 Task: Plan a book club meeting on the 18th at 7:00 PM.
Action: Mouse moved to (657, 123)
Screenshot: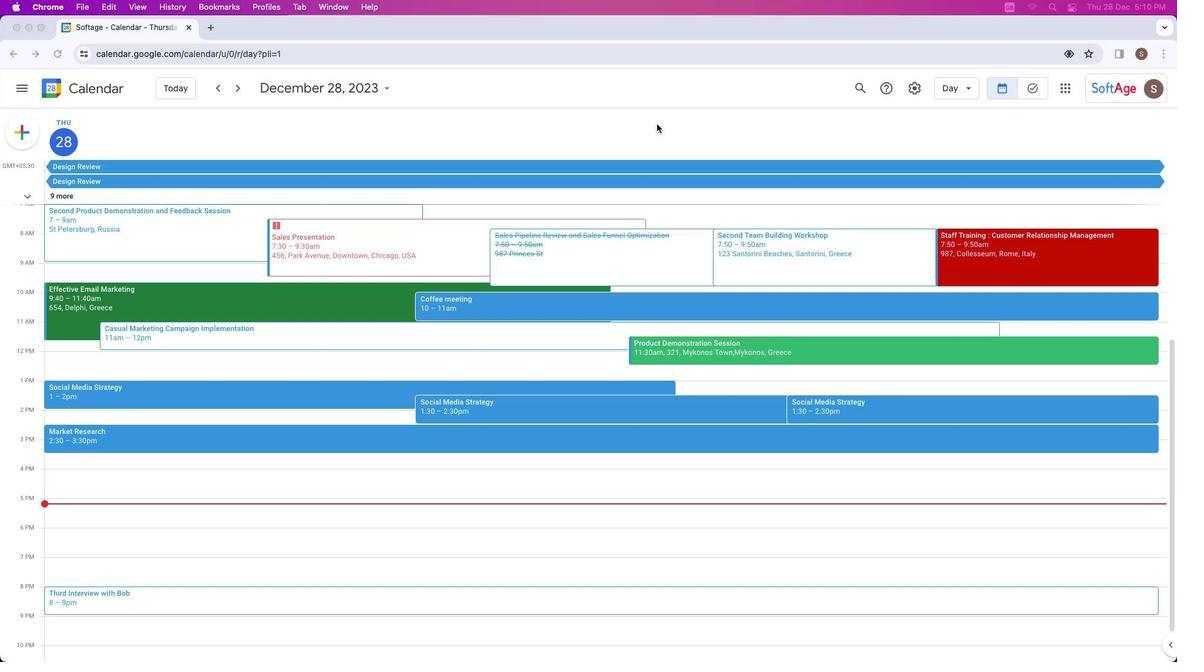 
Action: Mouse pressed left at (657, 123)
Screenshot: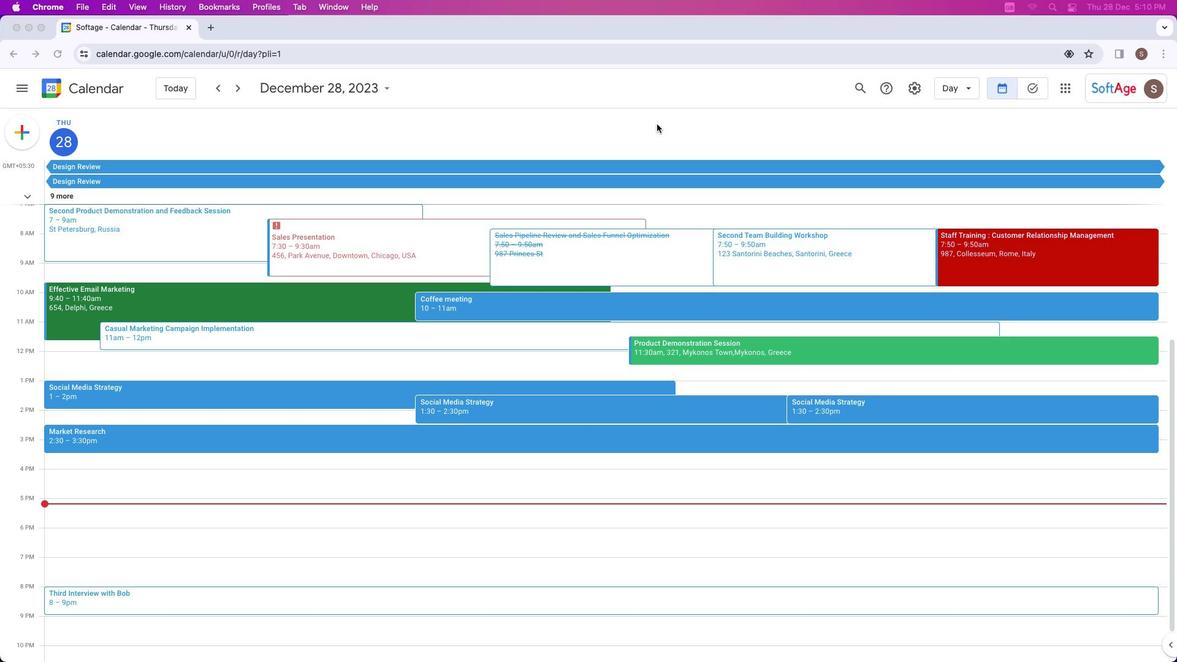 
Action: Mouse moved to (21, 128)
Screenshot: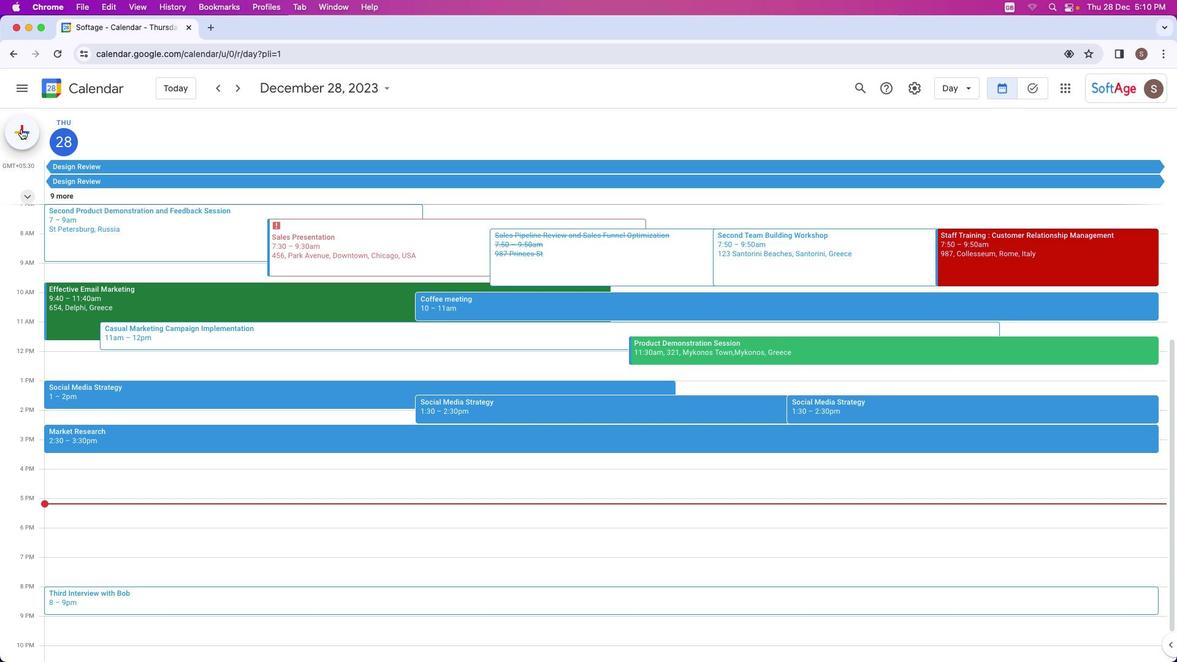 
Action: Mouse pressed left at (21, 128)
Screenshot: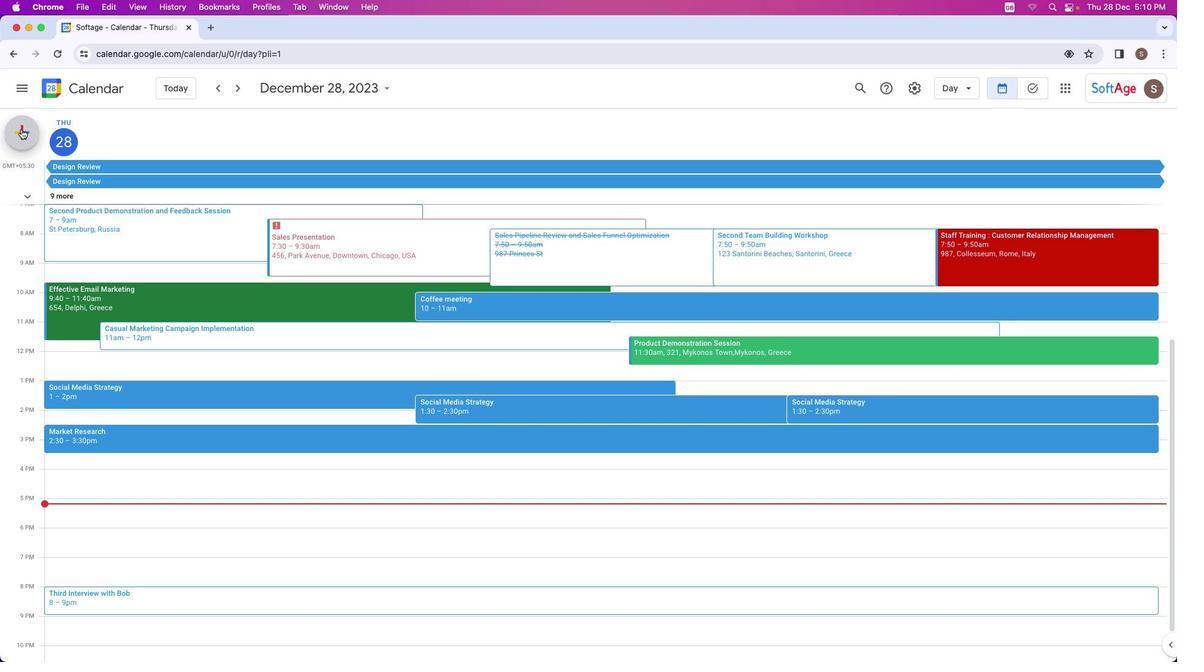 
Action: Mouse moved to (32, 168)
Screenshot: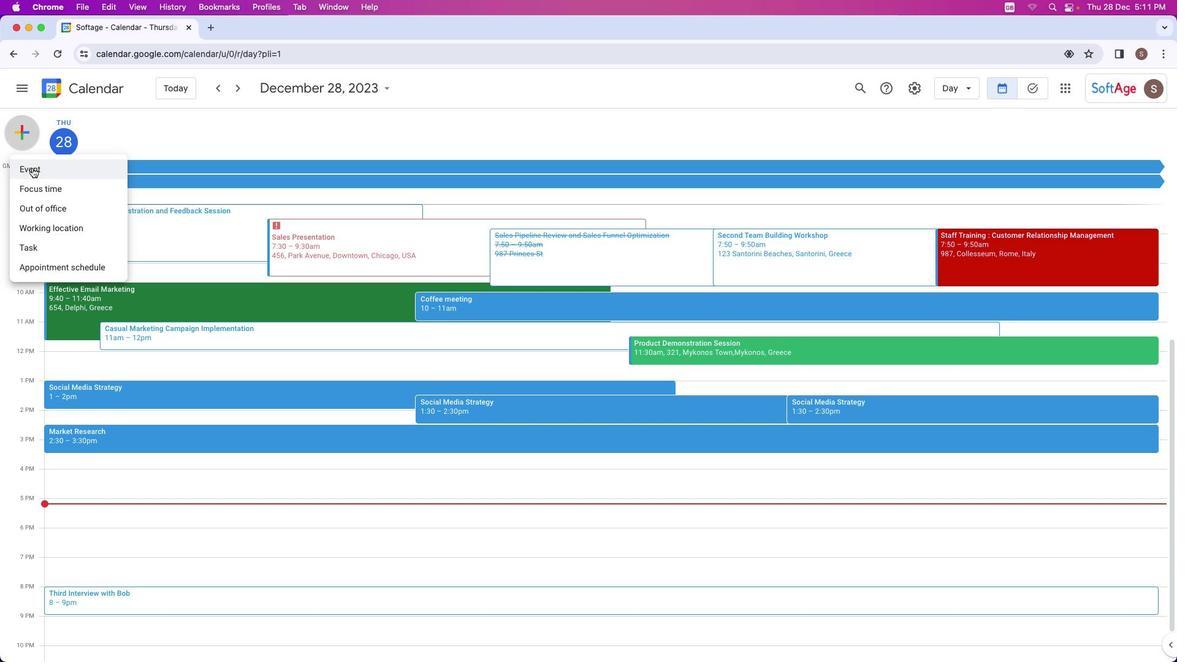 
Action: Mouse pressed left at (32, 168)
Screenshot: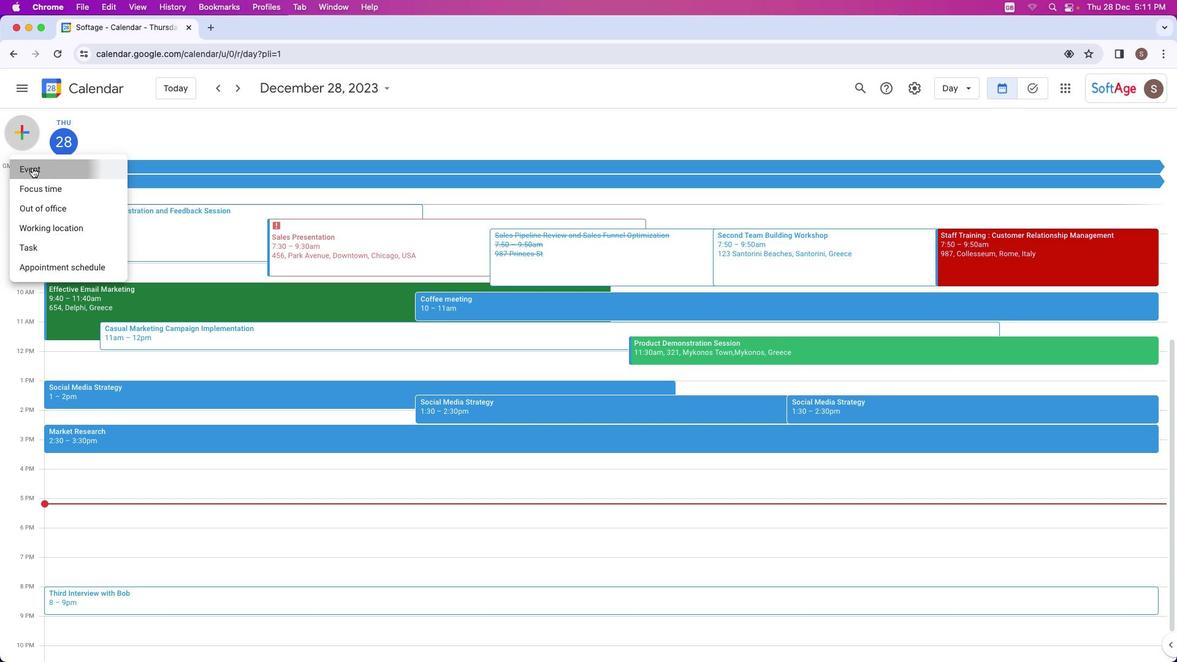 
Action: Mouse moved to (440, 242)
Screenshot: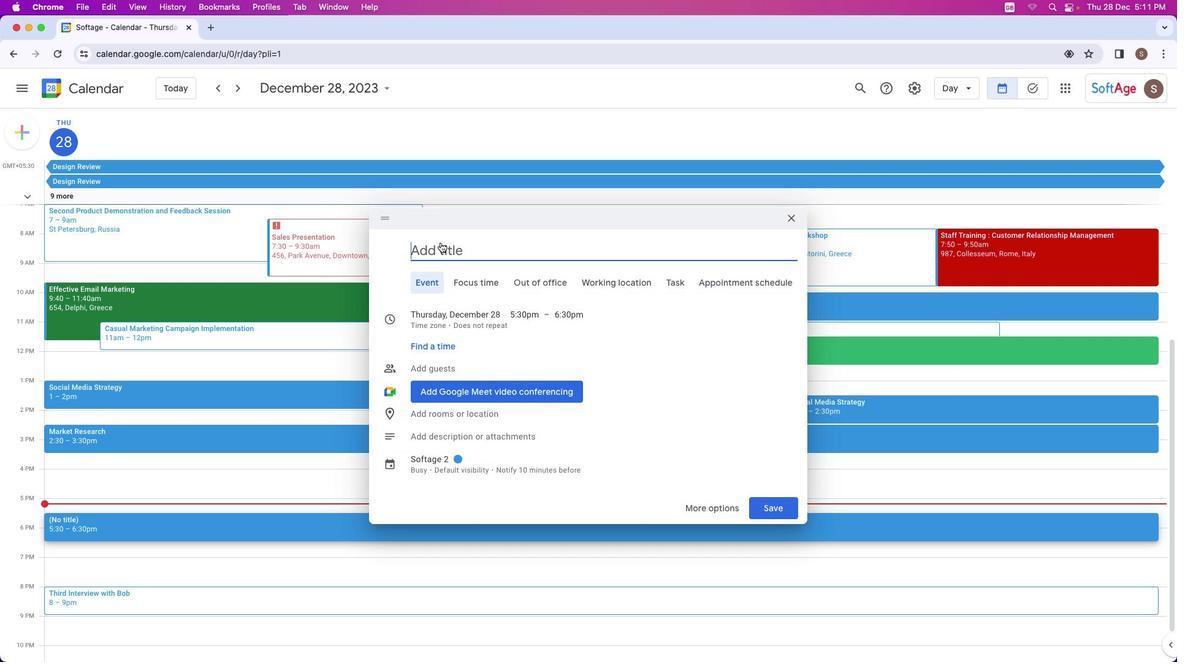 
Action: Mouse pressed left at (440, 242)
Screenshot: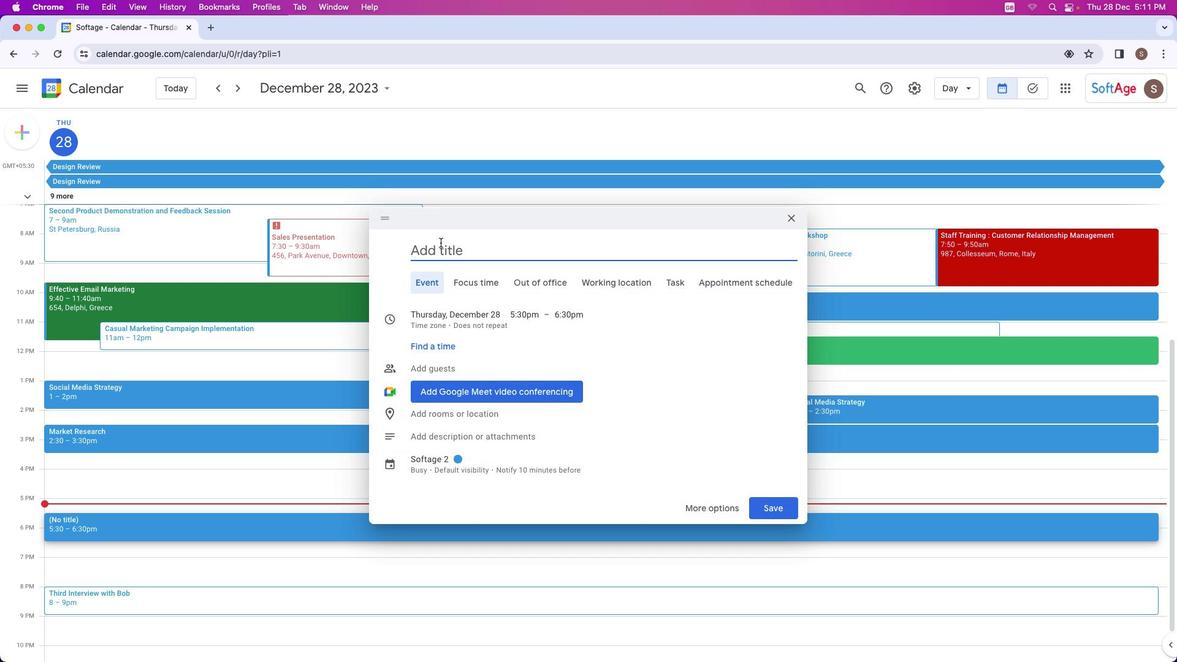 
Action: Key pressed Key.shift'B''o''o''k'Key.spaceKey.shift'C''l''u''b'
Screenshot: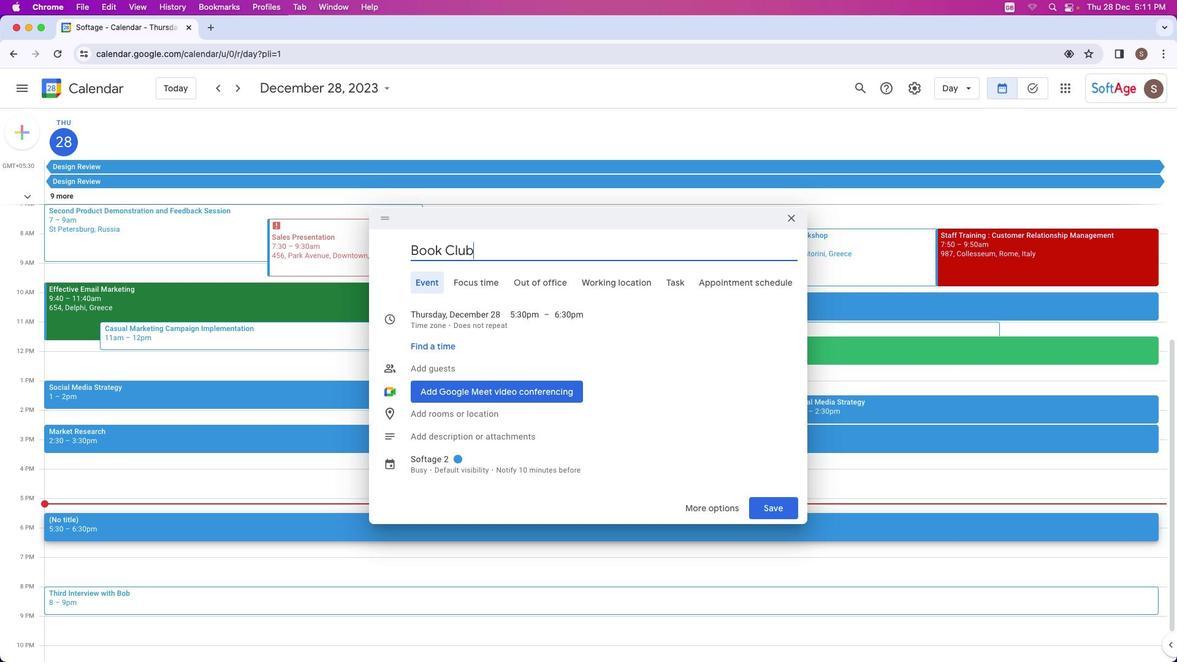 
Action: Mouse moved to (441, 310)
Screenshot: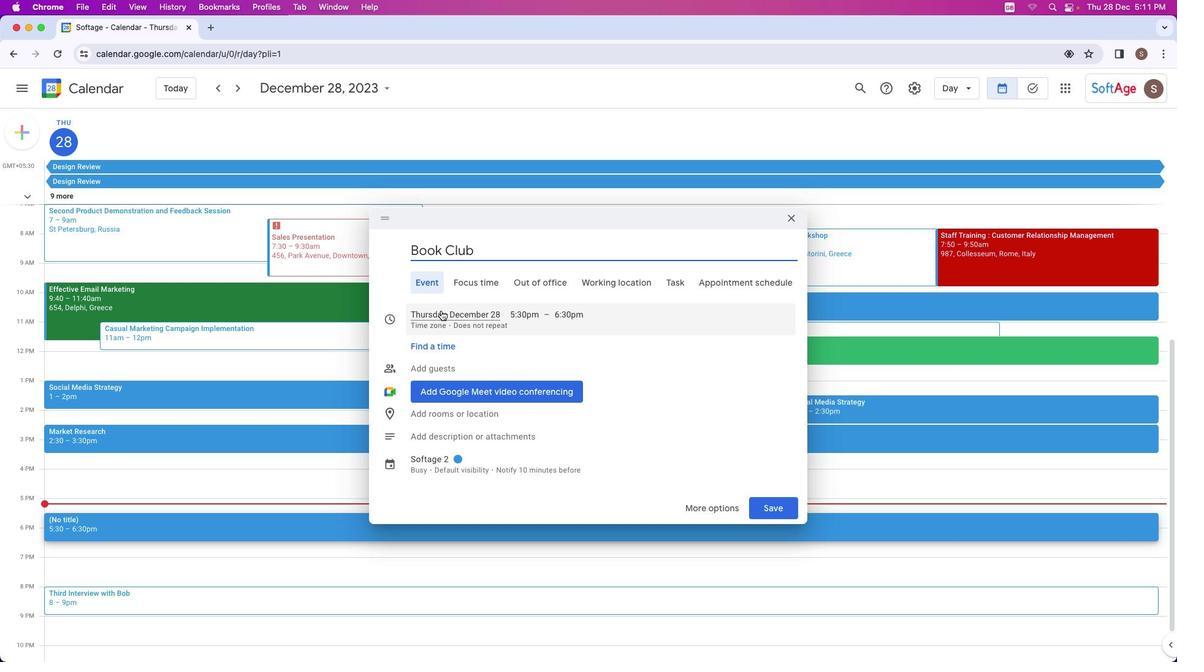 
Action: Mouse pressed left at (441, 310)
Screenshot: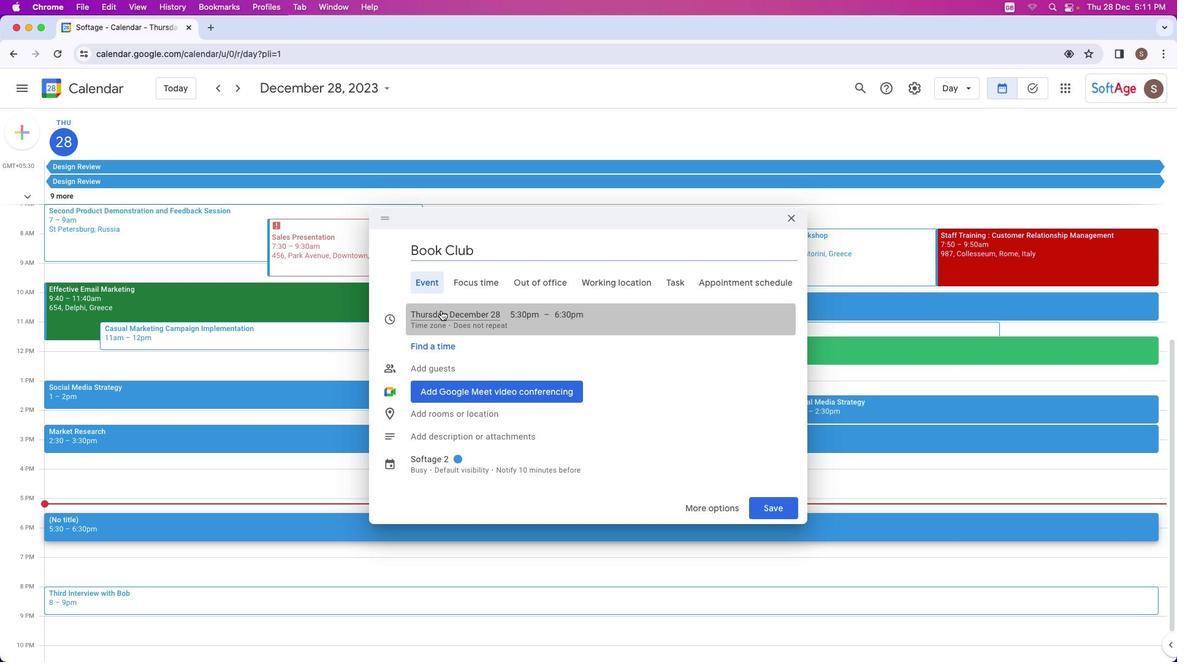 
Action: Mouse moved to (558, 341)
Screenshot: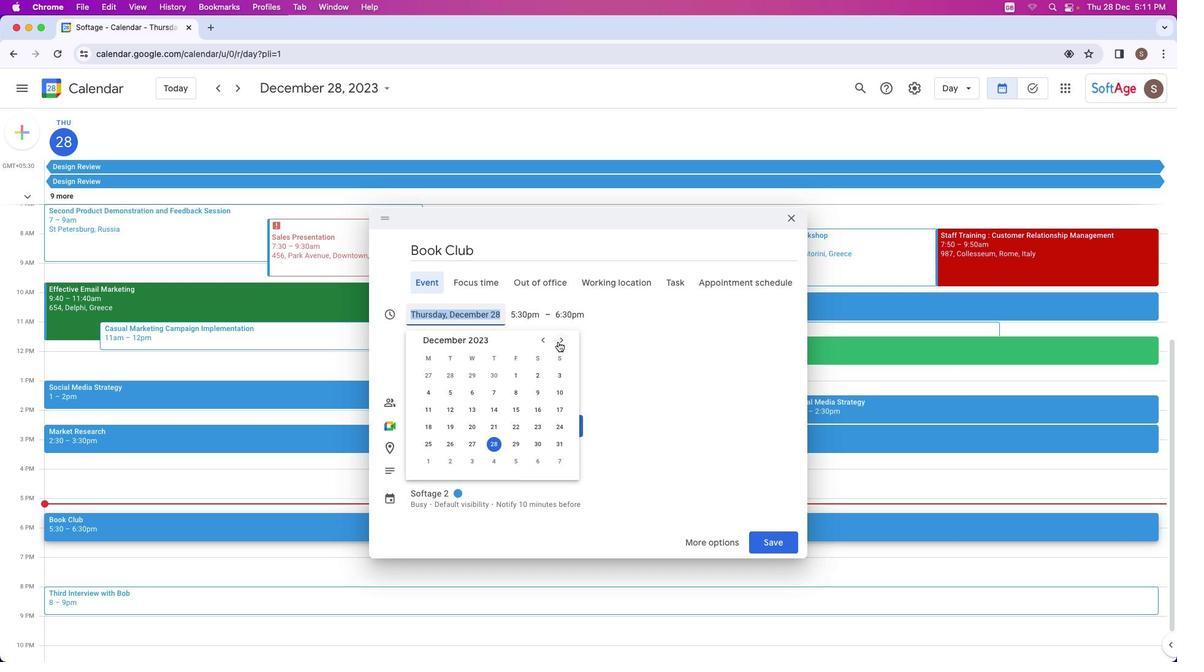 
Action: Mouse pressed left at (558, 341)
Screenshot: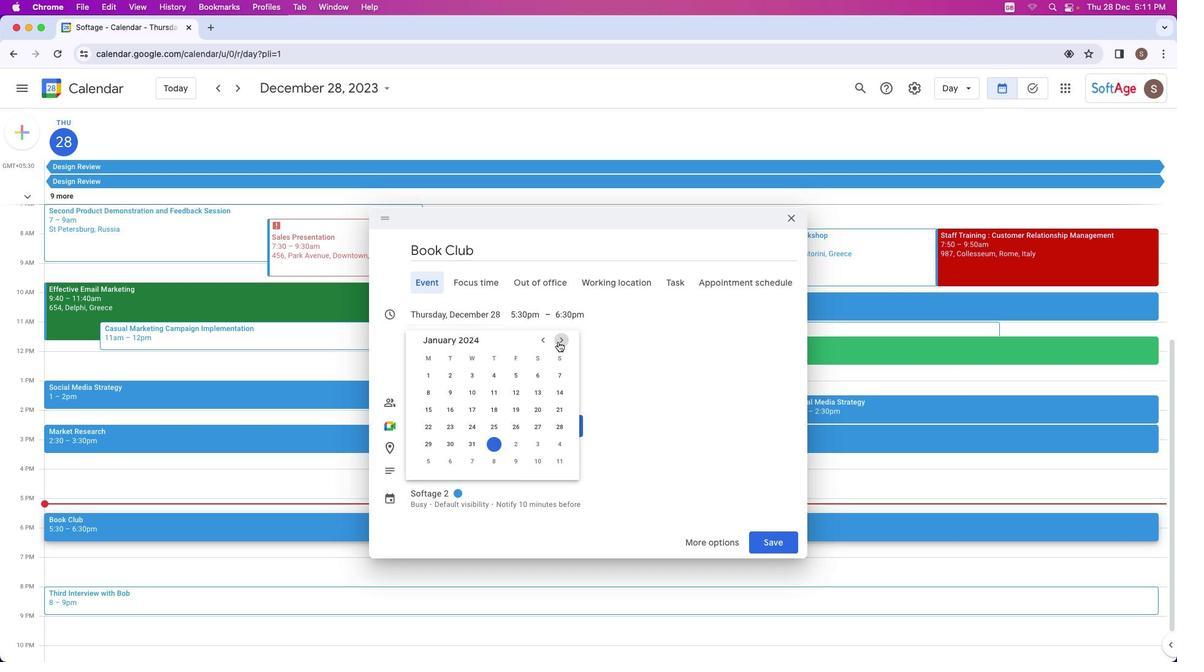
Action: Mouse moved to (497, 407)
Screenshot: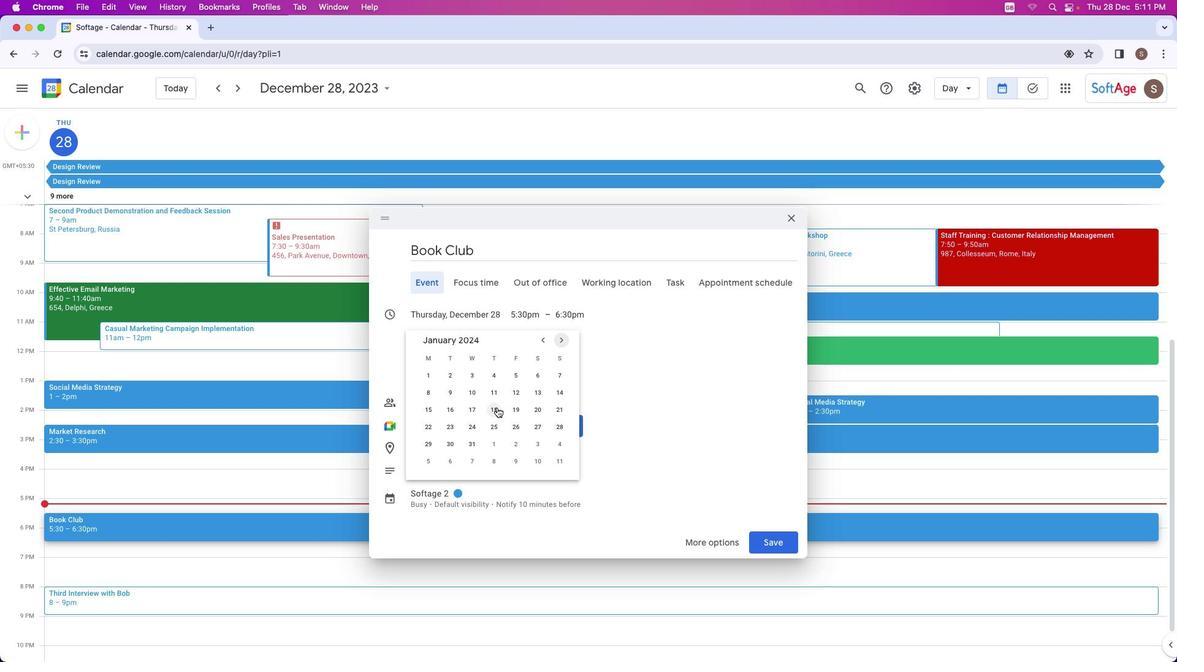 
Action: Mouse pressed left at (497, 407)
Screenshot: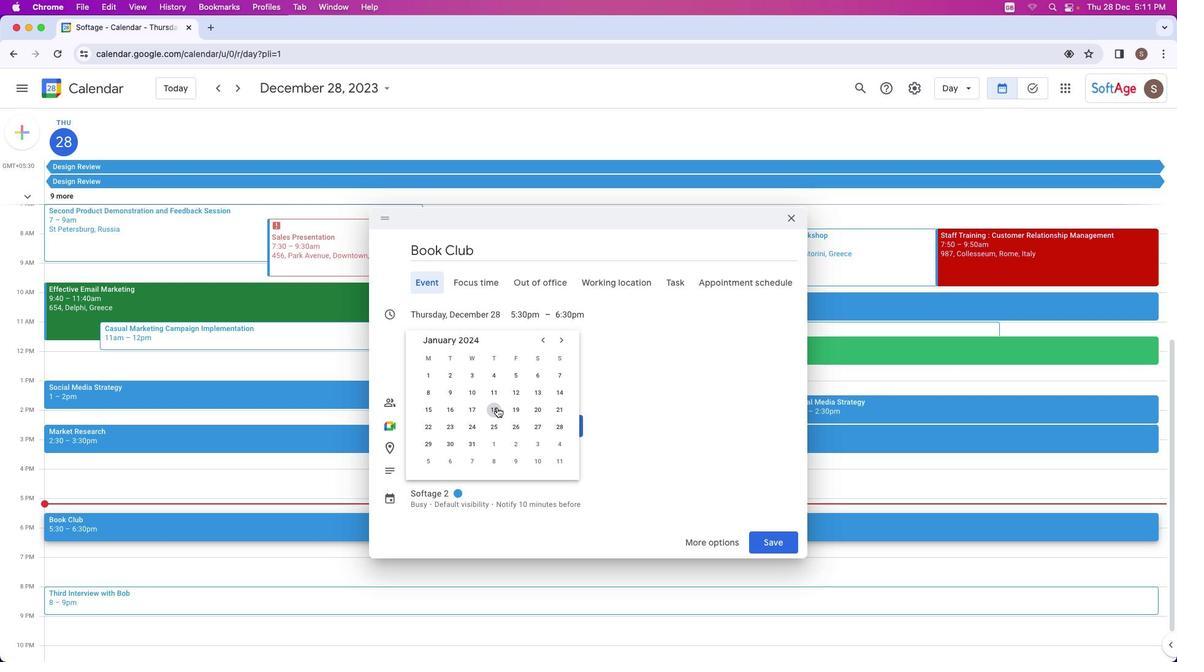 
Action: Mouse moved to (548, 318)
Screenshot: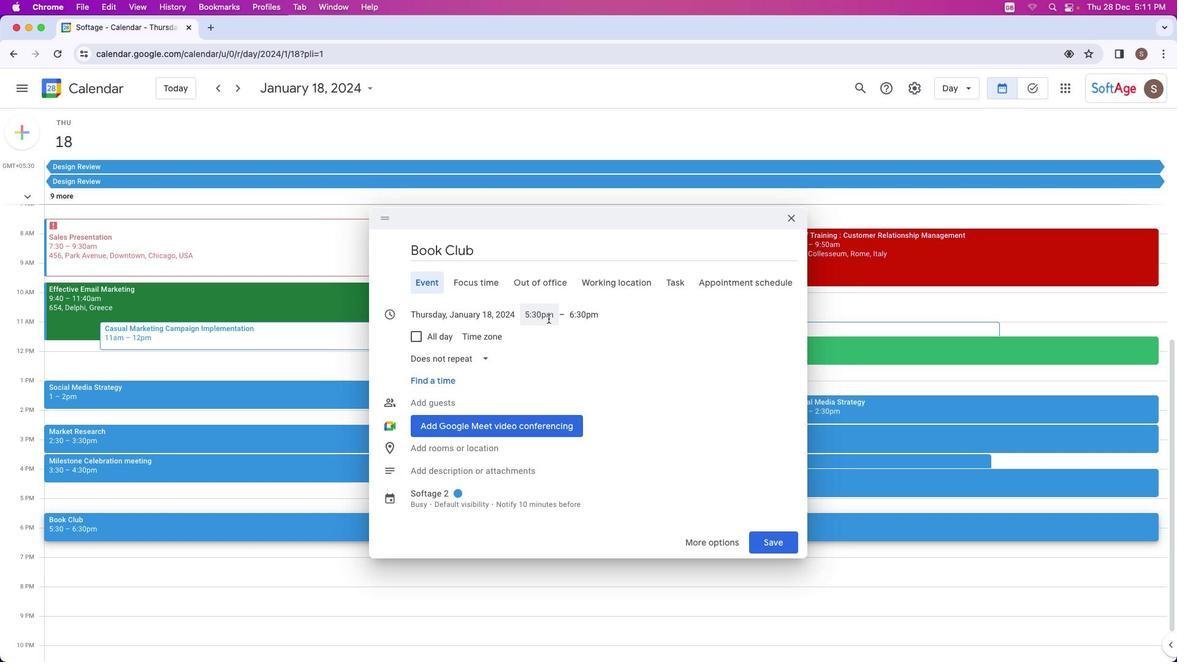 
Action: Mouse pressed left at (548, 318)
Screenshot: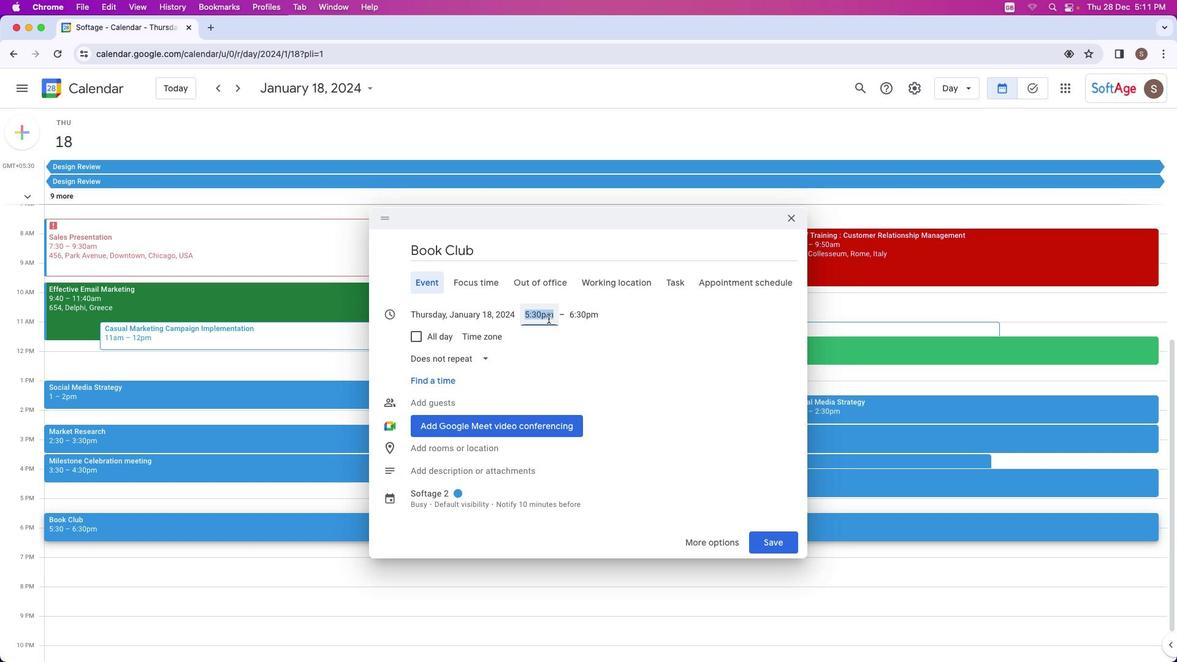 
Action: Mouse moved to (547, 405)
Screenshot: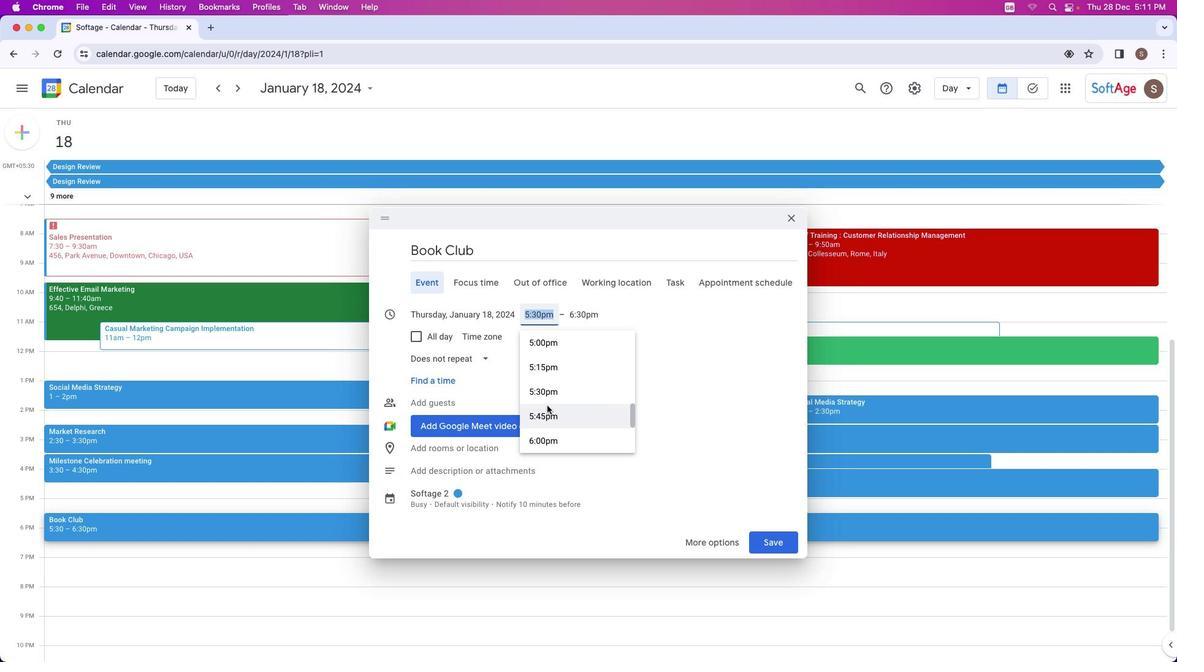 
Action: Mouse scrolled (547, 405) with delta (0, 0)
Screenshot: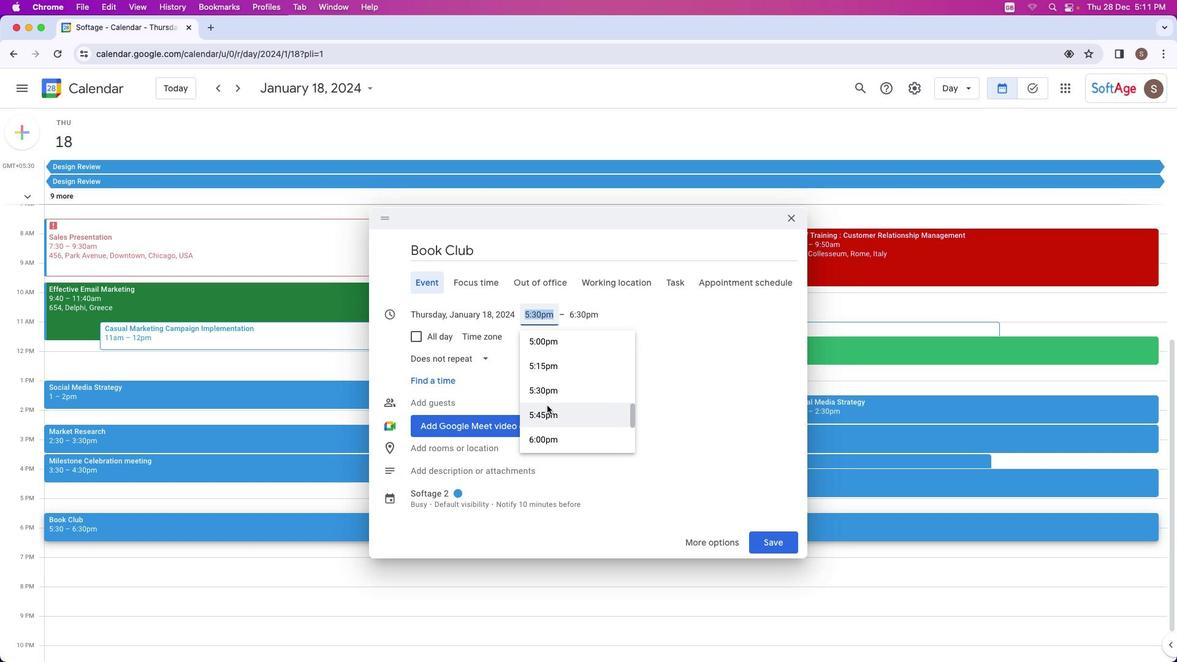 
Action: Mouse scrolled (547, 405) with delta (0, 0)
Screenshot: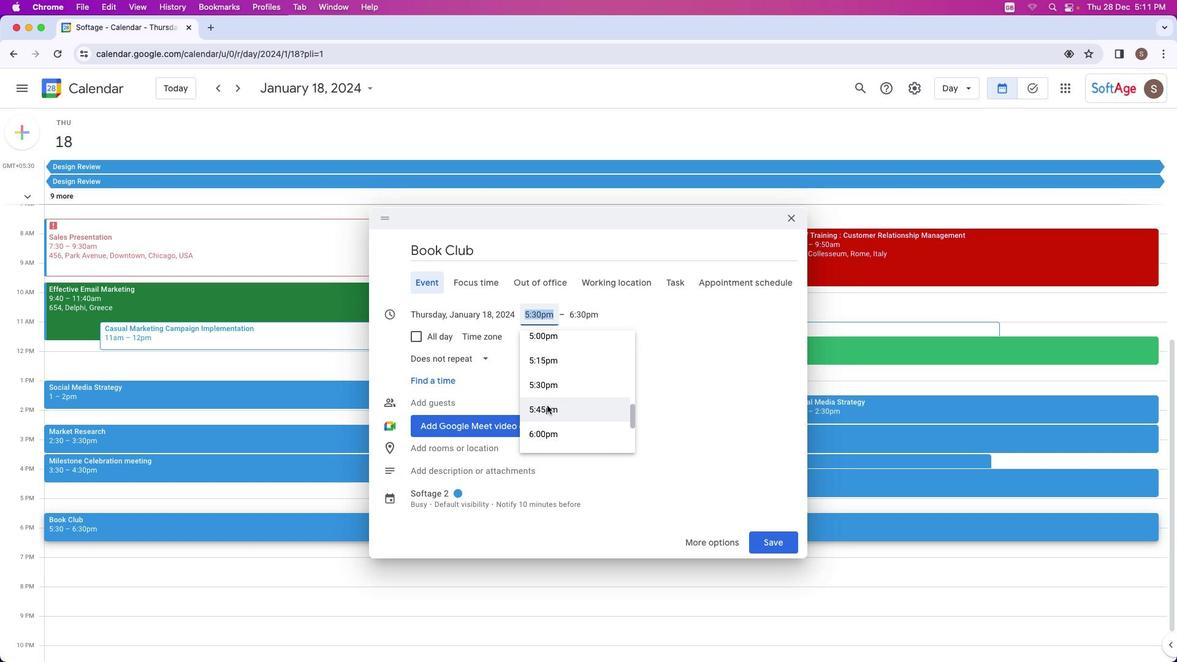 
Action: Mouse scrolled (547, 405) with delta (0, 0)
Screenshot: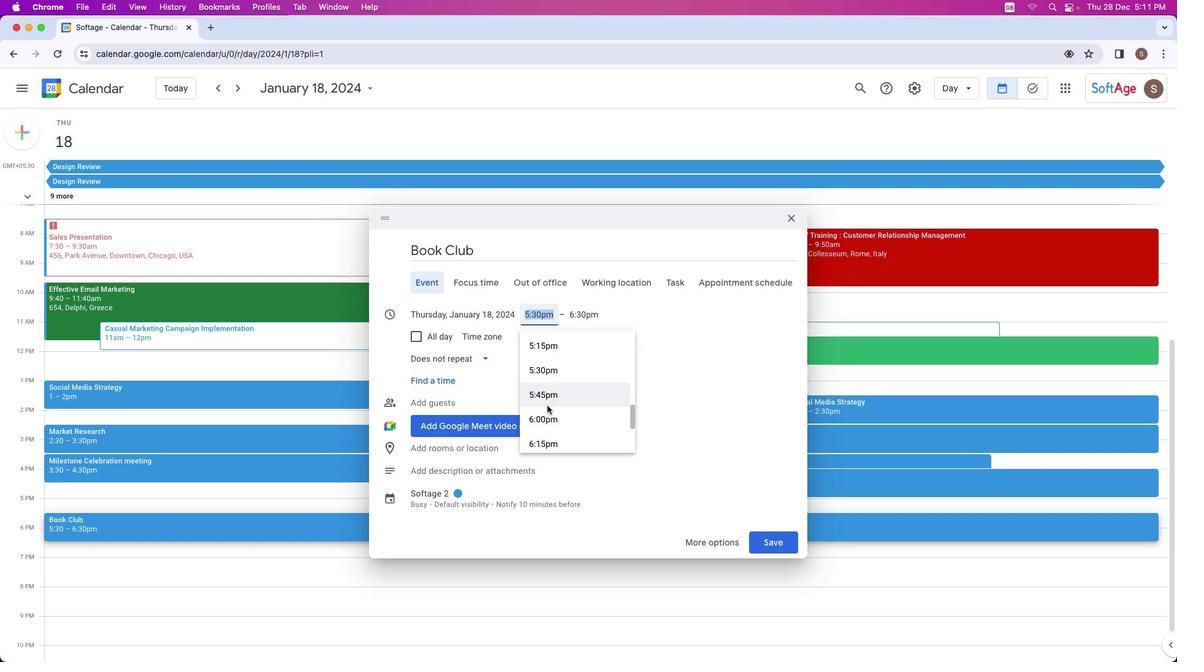 
Action: Mouse scrolled (547, 405) with delta (0, 0)
Screenshot: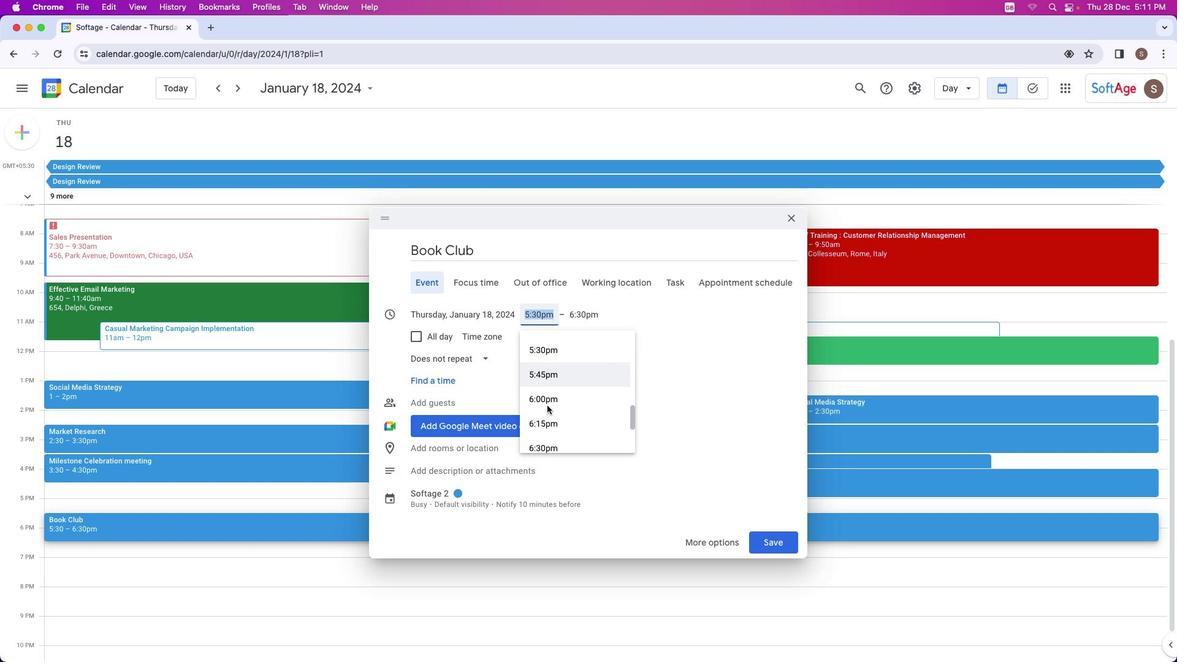 
Action: Mouse scrolled (547, 405) with delta (0, 0)
Screenshot: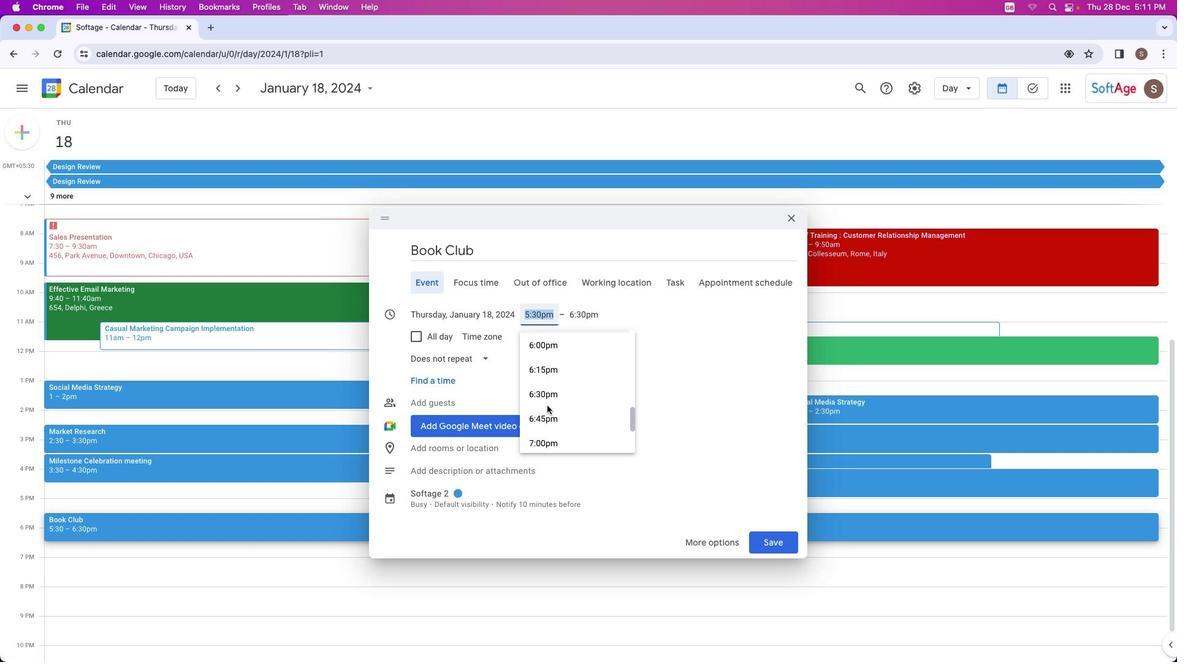 
Action: Mouse scrolled (547, 405) with delta (0, -1)
Screenshot: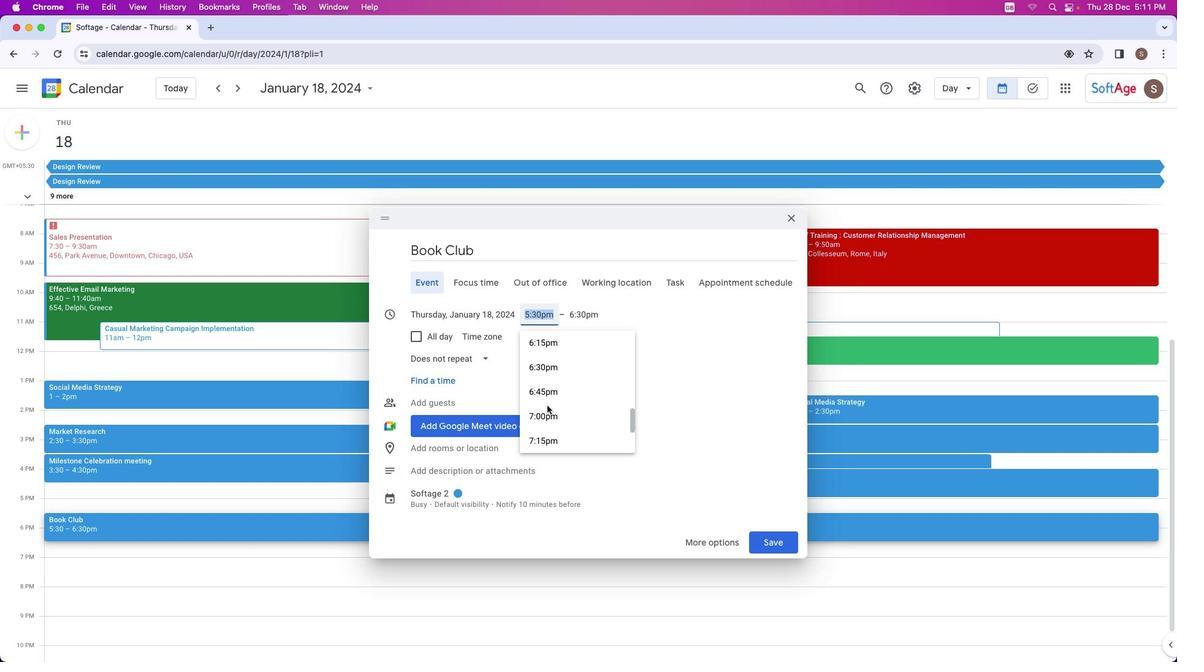 
Action: Mouse moved to (547, 385)
Screenshot: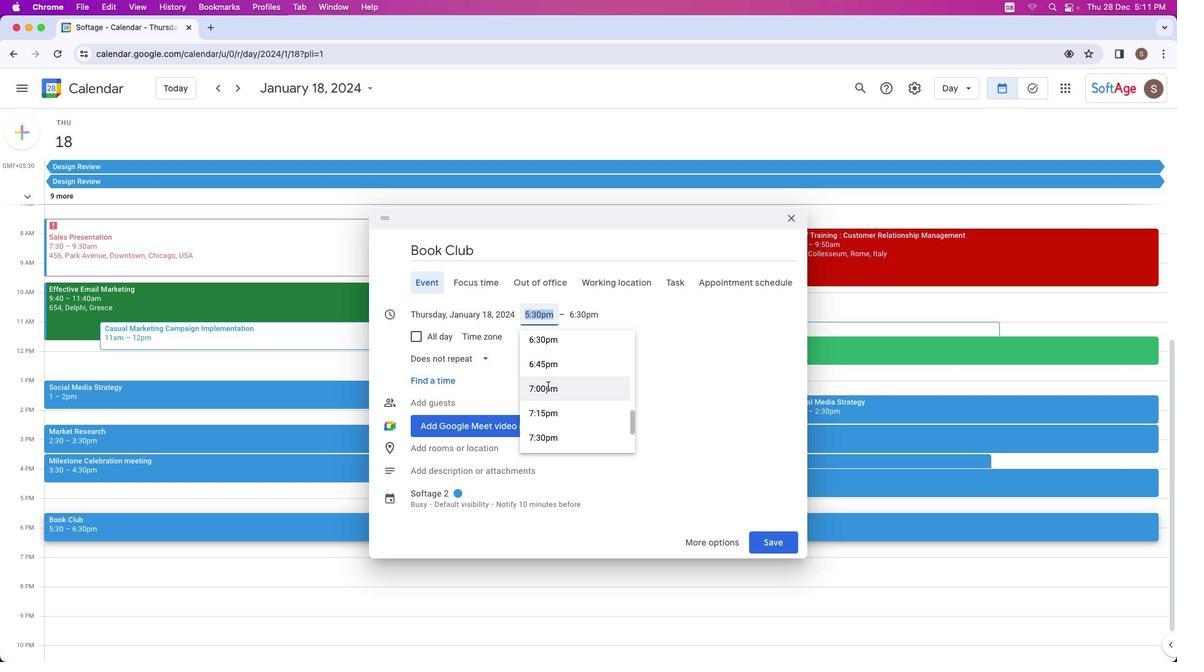 
Action: Mouse pressed left at (547, 385)
Screenshot: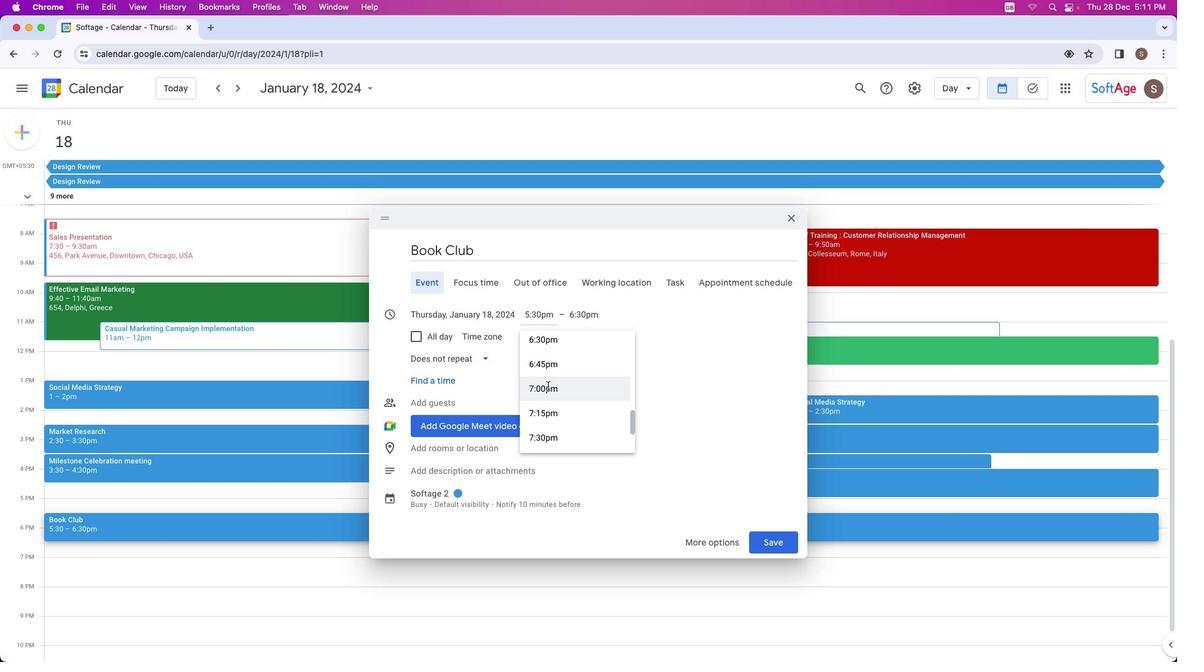 
Action: Mouse moved to (585, 349)
Screenshot: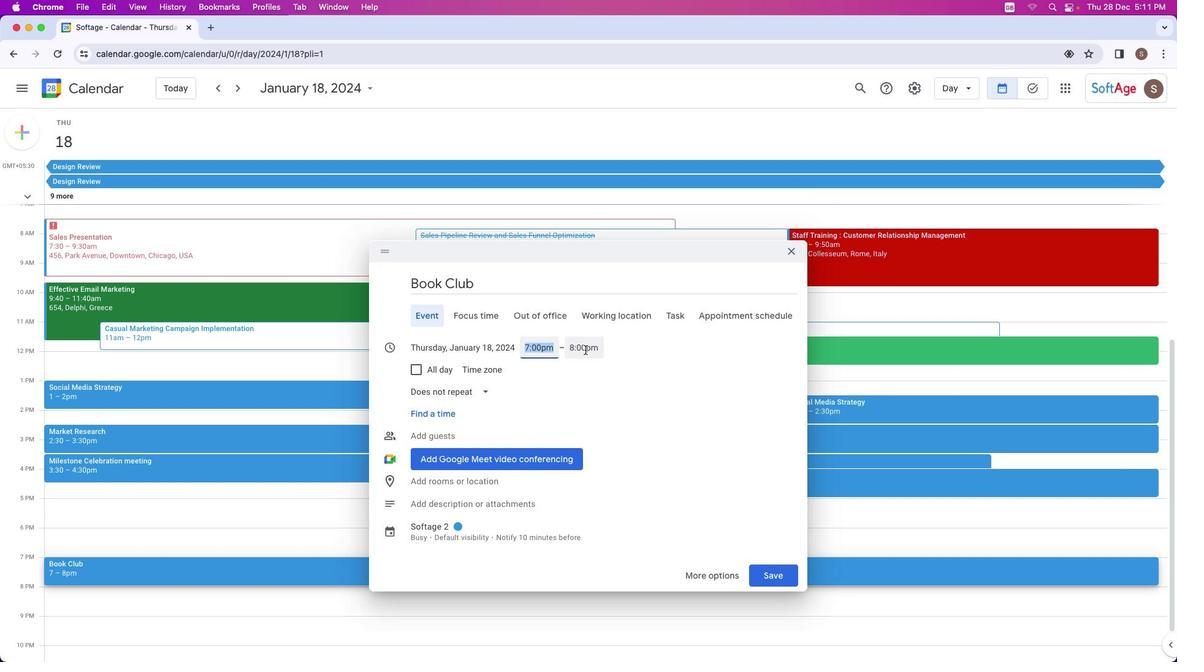 
Action: Mouse pressed left at (585, 349)
Screenshot: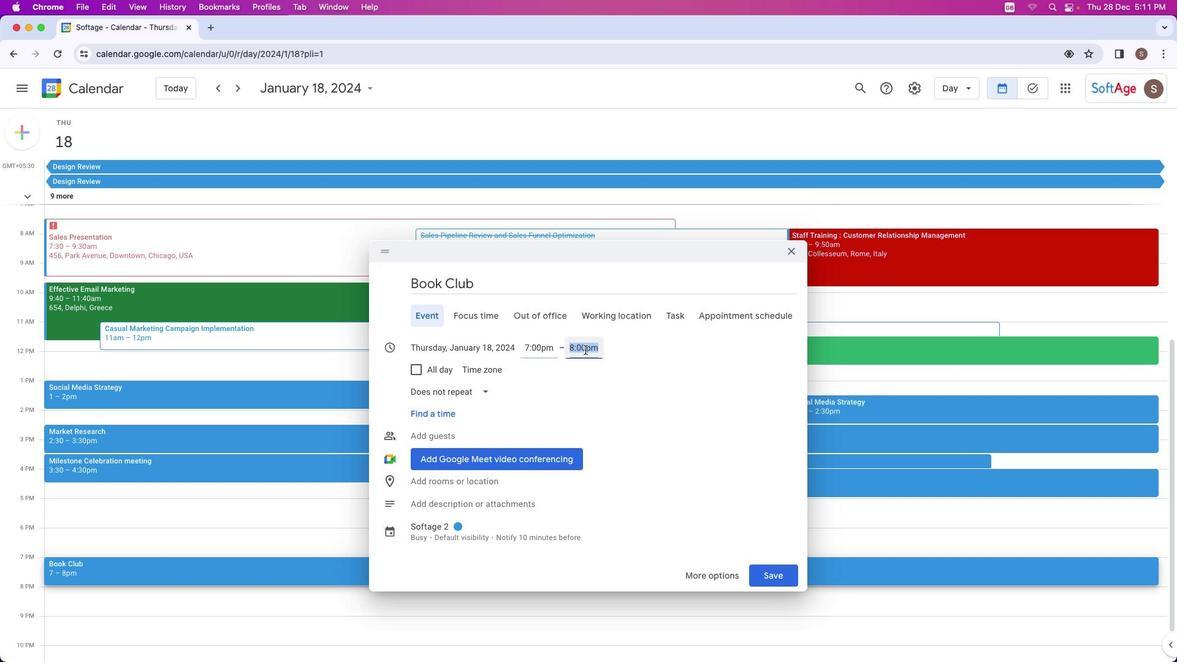 
Action: Mouse moved to (607, 409)
Screenshot: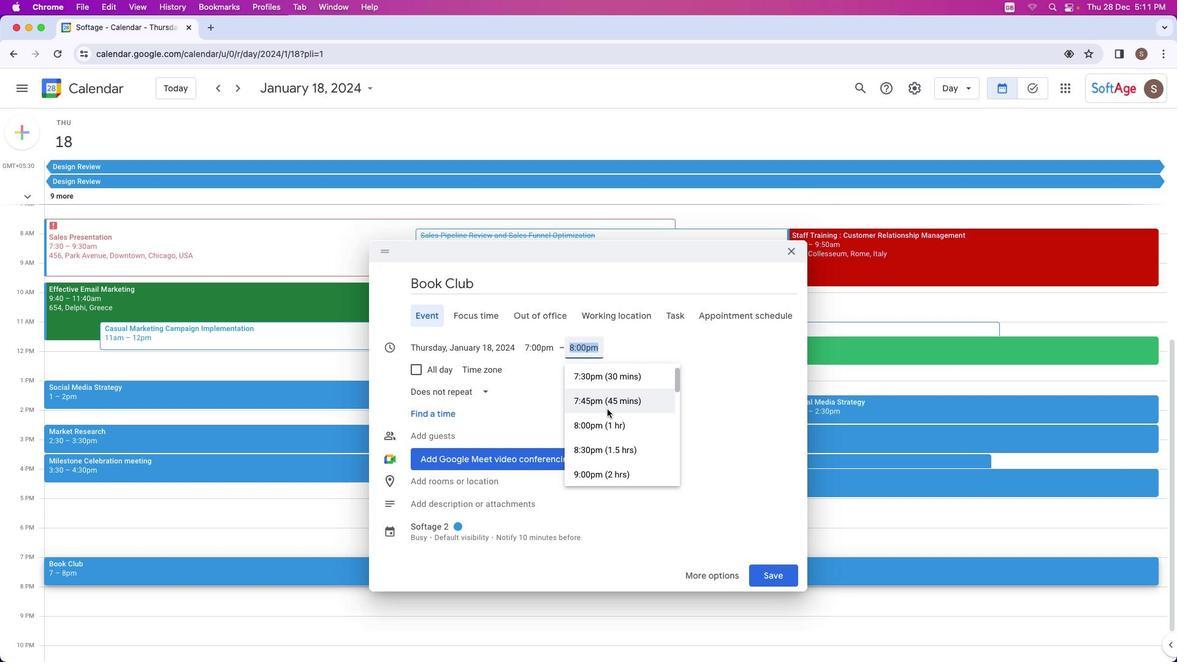 
Action: Mouse scrolled (607, 409) with delta (0, 0)
Screenshot: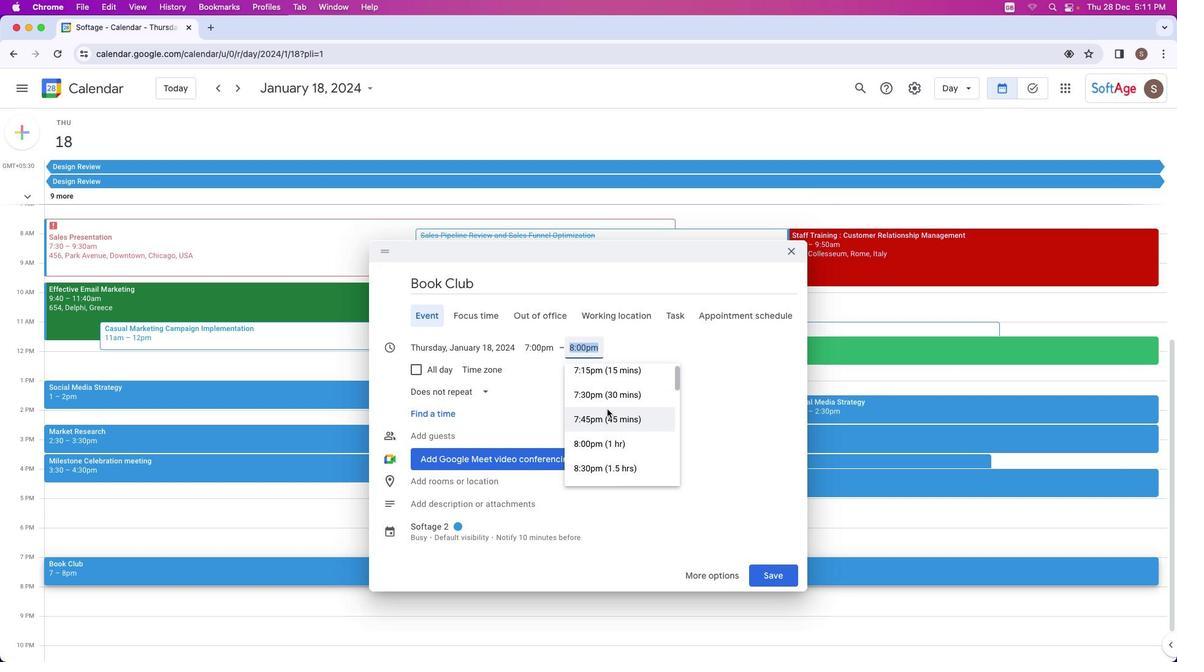 
Action: Mouse scrolled (607, 409) with delta (0, 0)
Screenshot: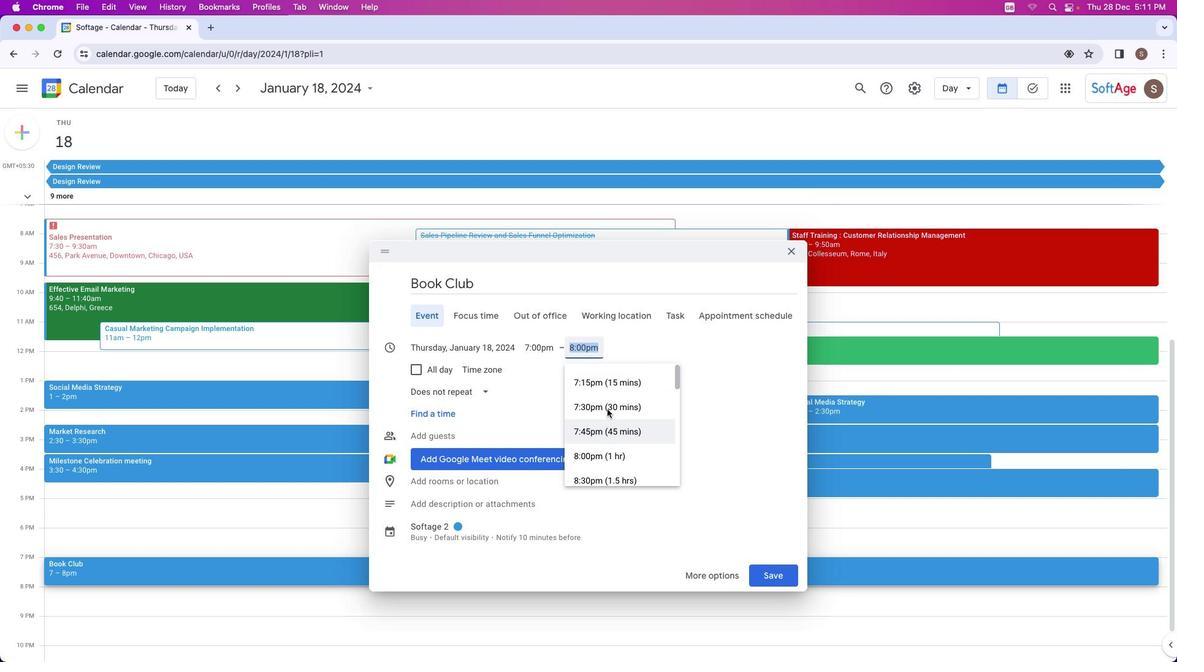 
Action: Mouse scrolled (607, 409) with delta (0, 2)
Screenshot: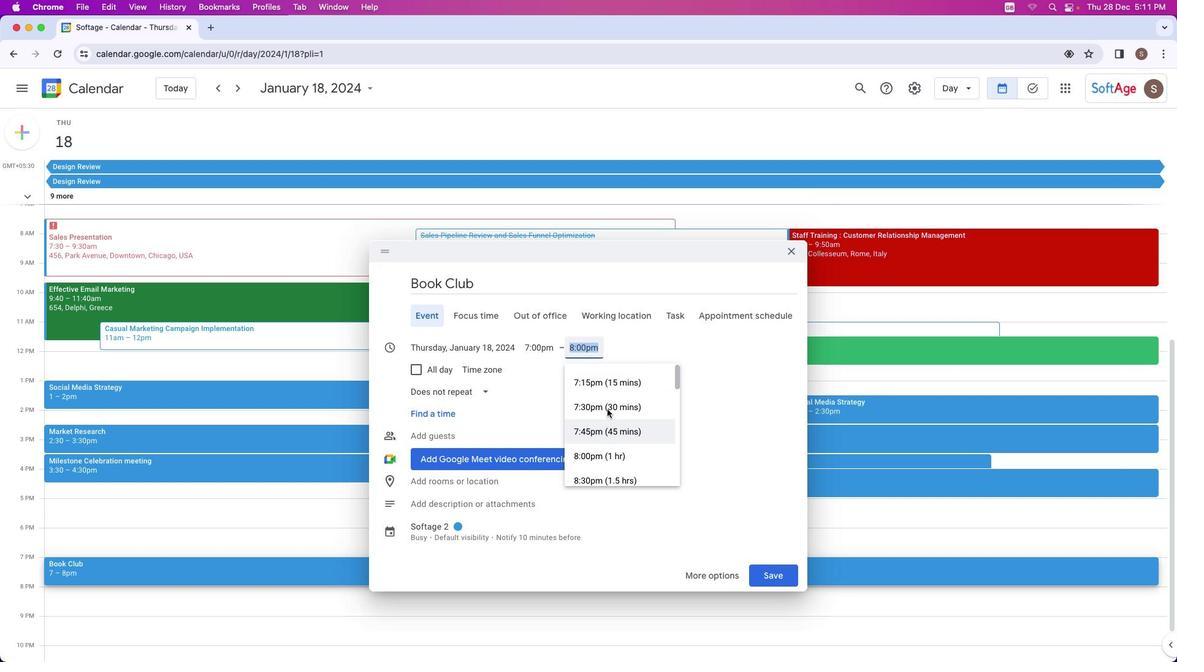 
Action: Mouse scrolled (607, 409) with delta (0, 3)
Screenshot: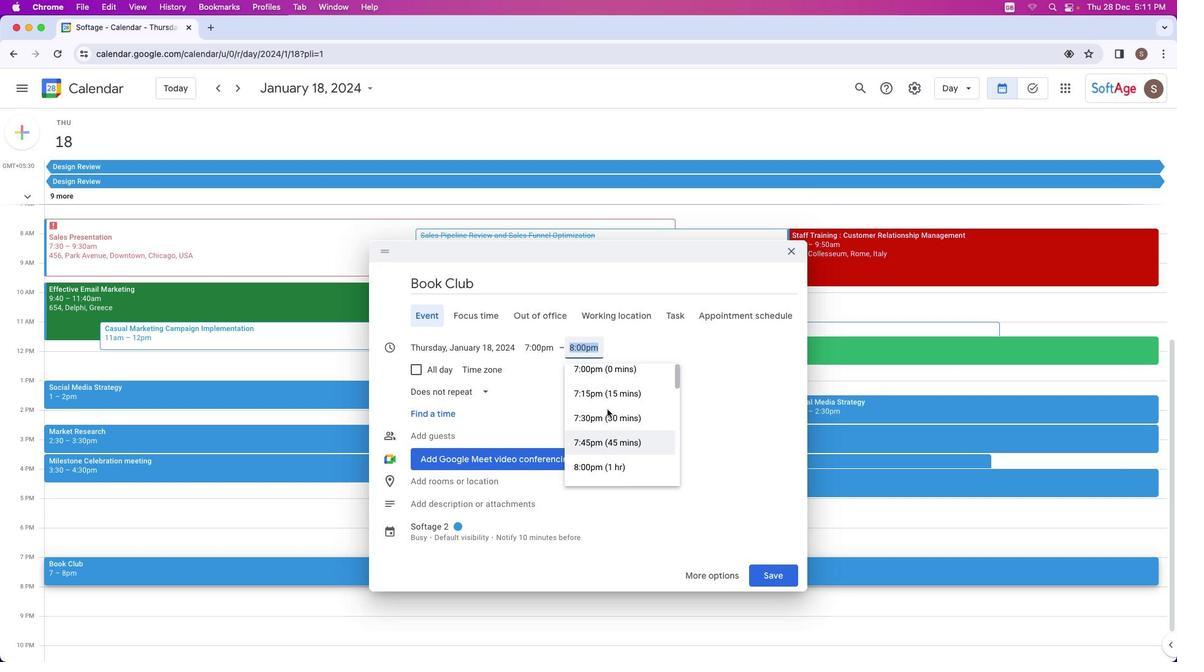 
Action: Mouse scrolled (607, 409) with delta (0, 4)
Screenshot: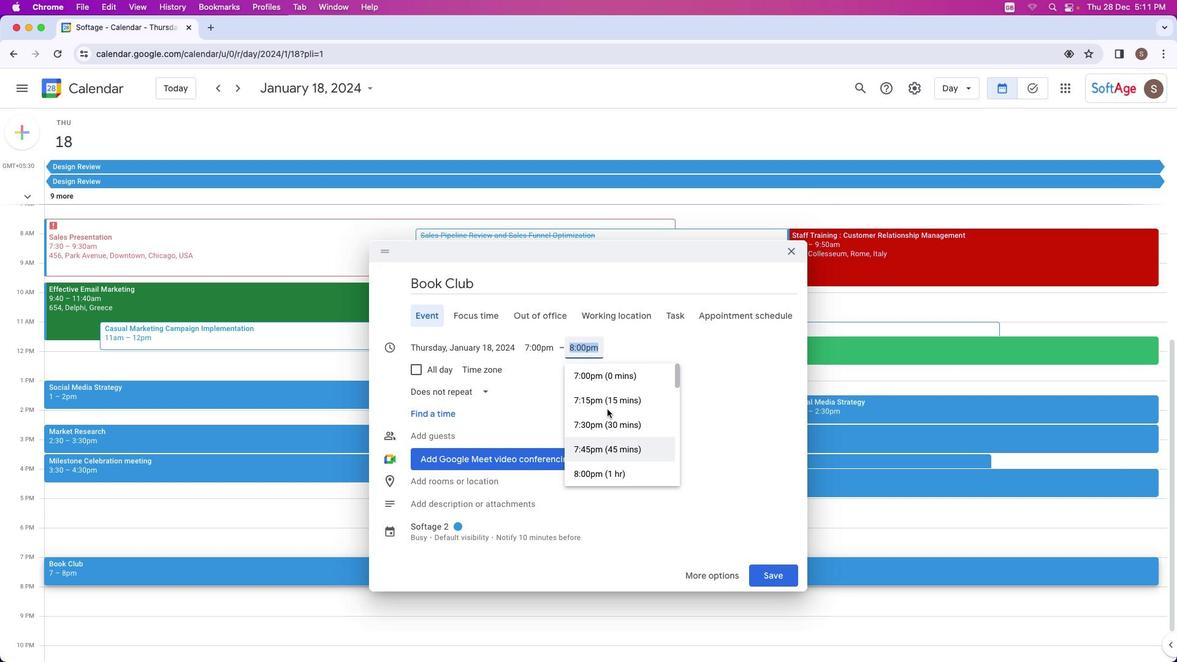 
Action: Mouse moved to (610, 373)
Screenshot: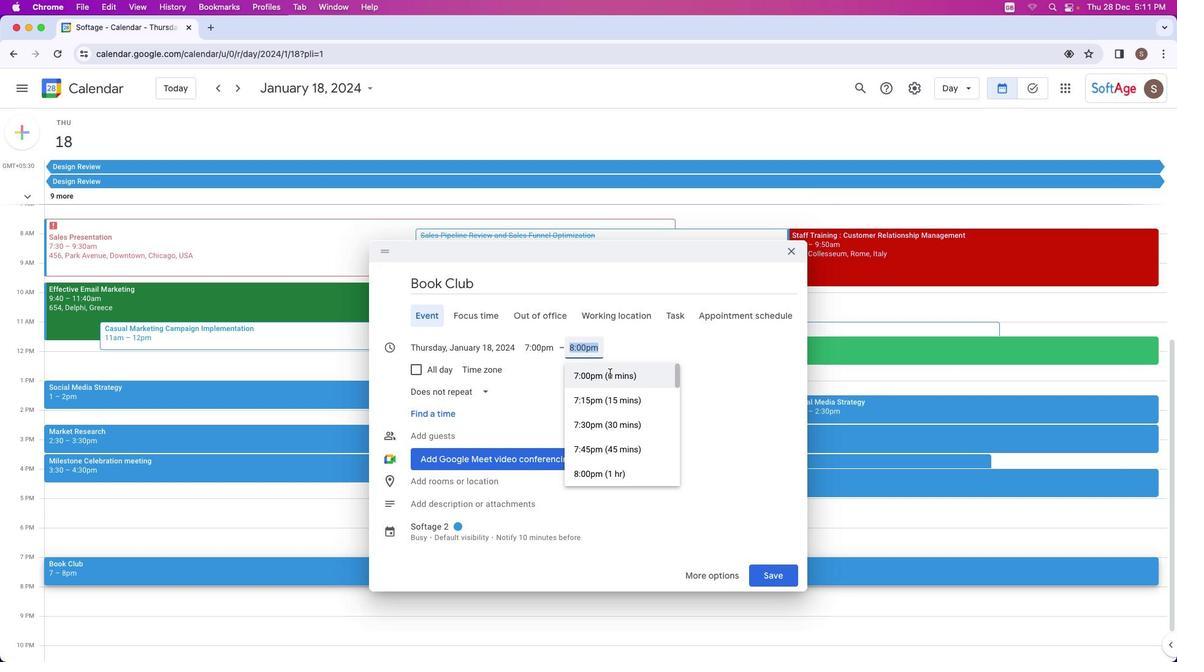 
Action: Mouse pressed left at (610, 373)
Screenshot: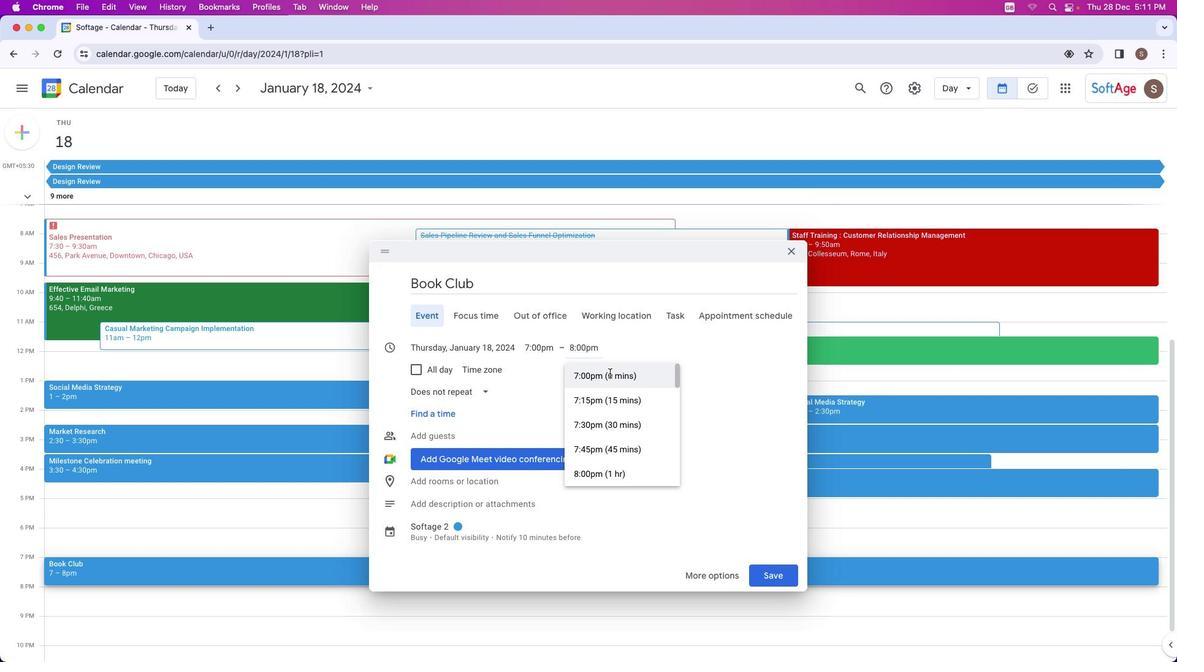 
Action: Mouse moved to (470, 497)
Screenshot: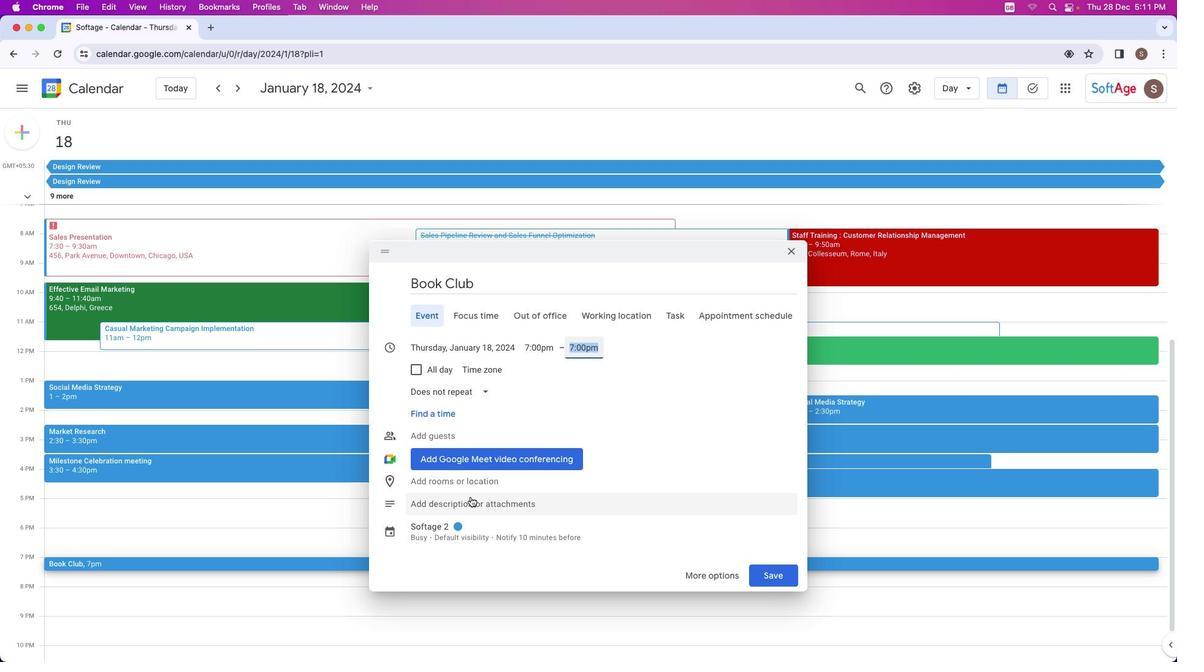 
Action: Mouse pressed left at (470, 497)
Screenshot: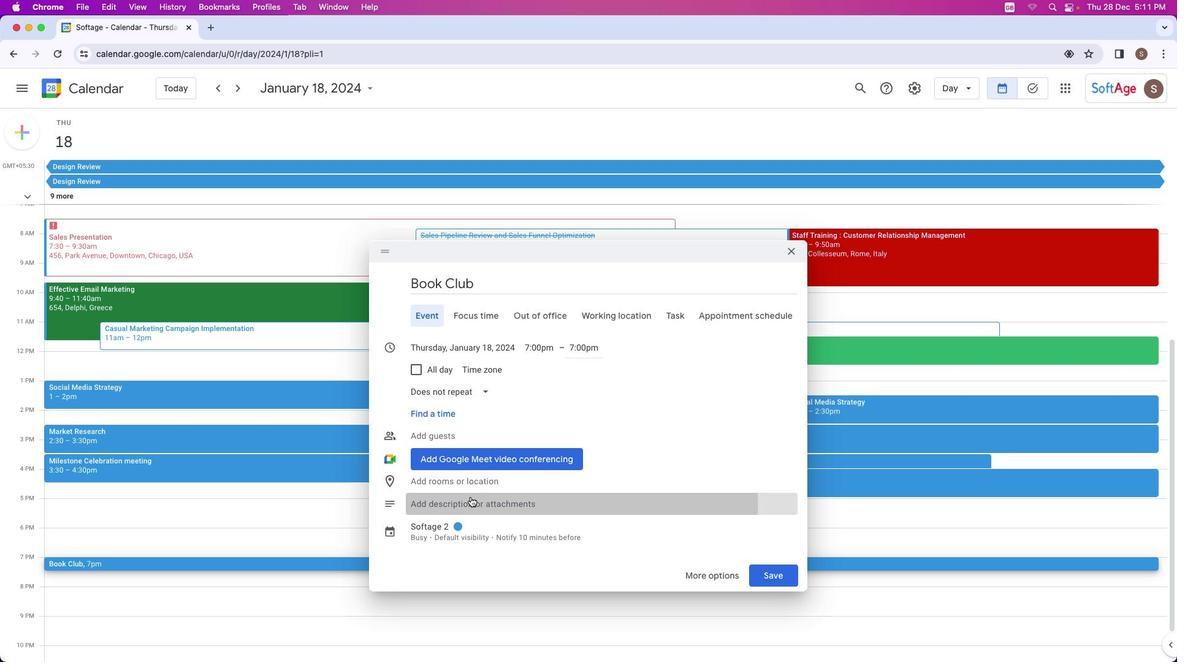 
Action: Mouse moved to (471, 496)
Screenshot: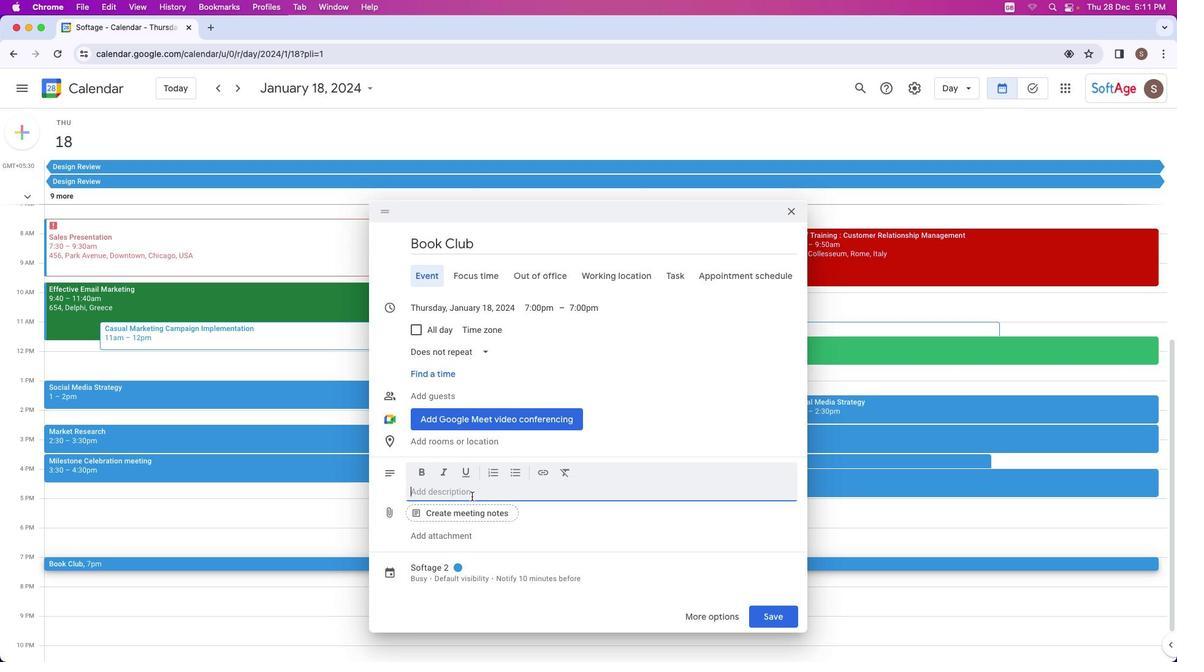 
Action: Key pressed Key.shift'T''h''i''s'Key.space'i''s'Key.space't''h''e'Key.space'p''l''a''n''n''i''n''g'Key.space'f''o''r'Key.space
Screenshot: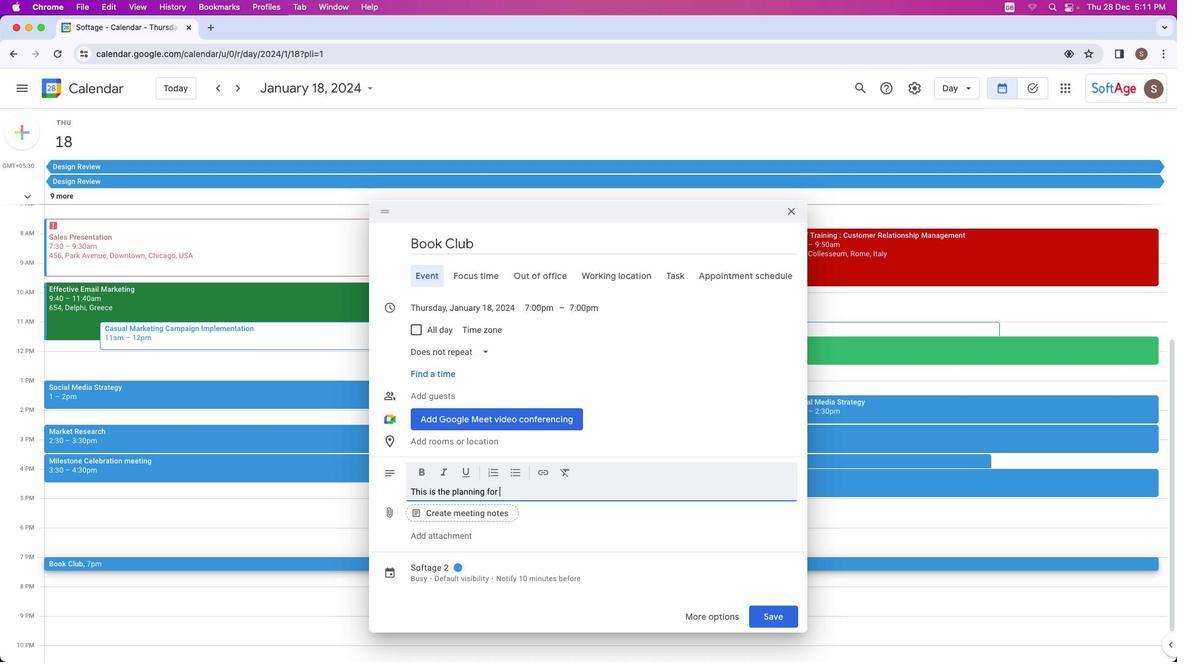 
Action: Mouse moved to (422, 472)
Screenshot: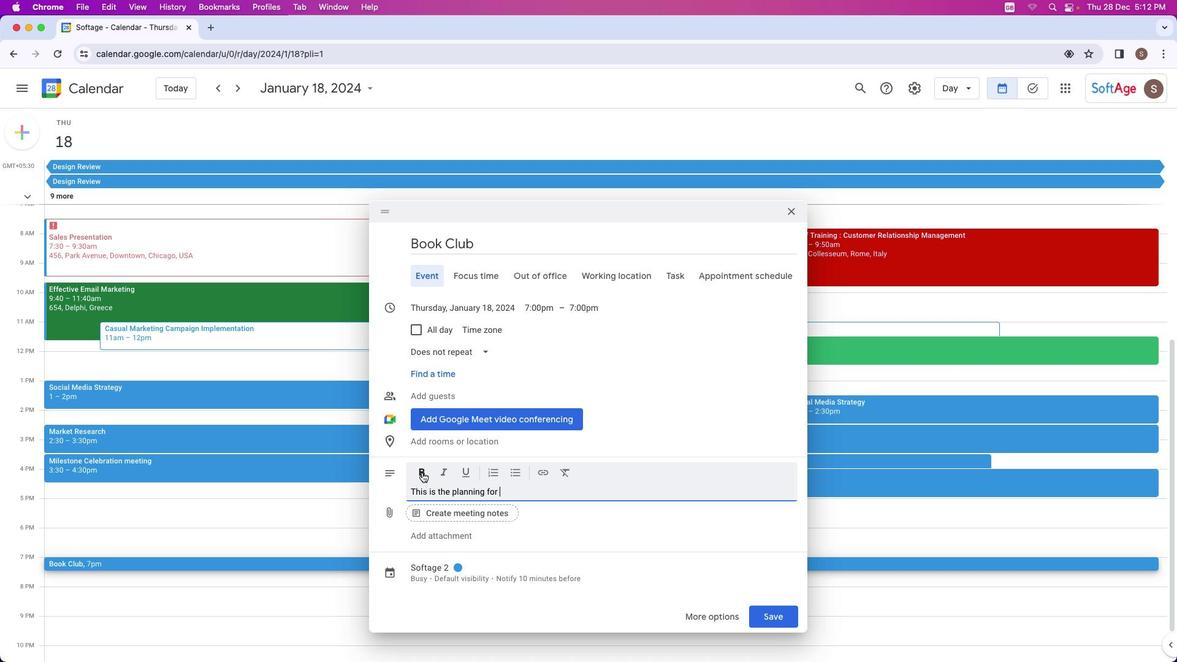 
Action: Mouse pressed left at (422, 472)
Screenshot: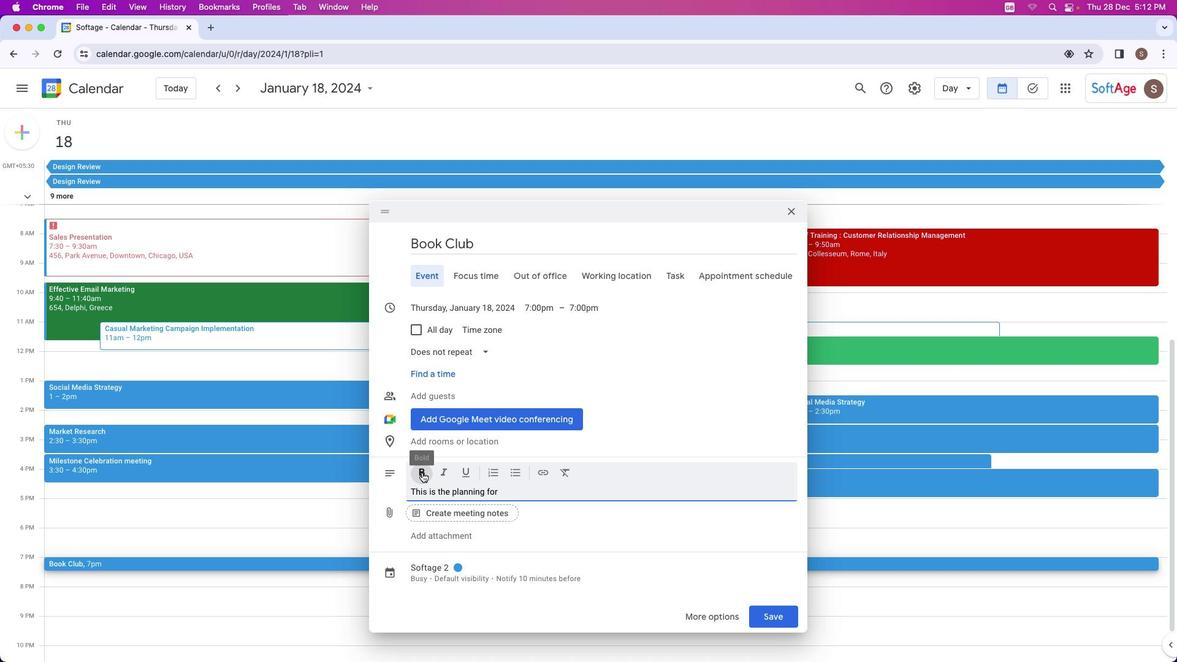 
Action: Mouse moved to (512, 489)
Screenshot: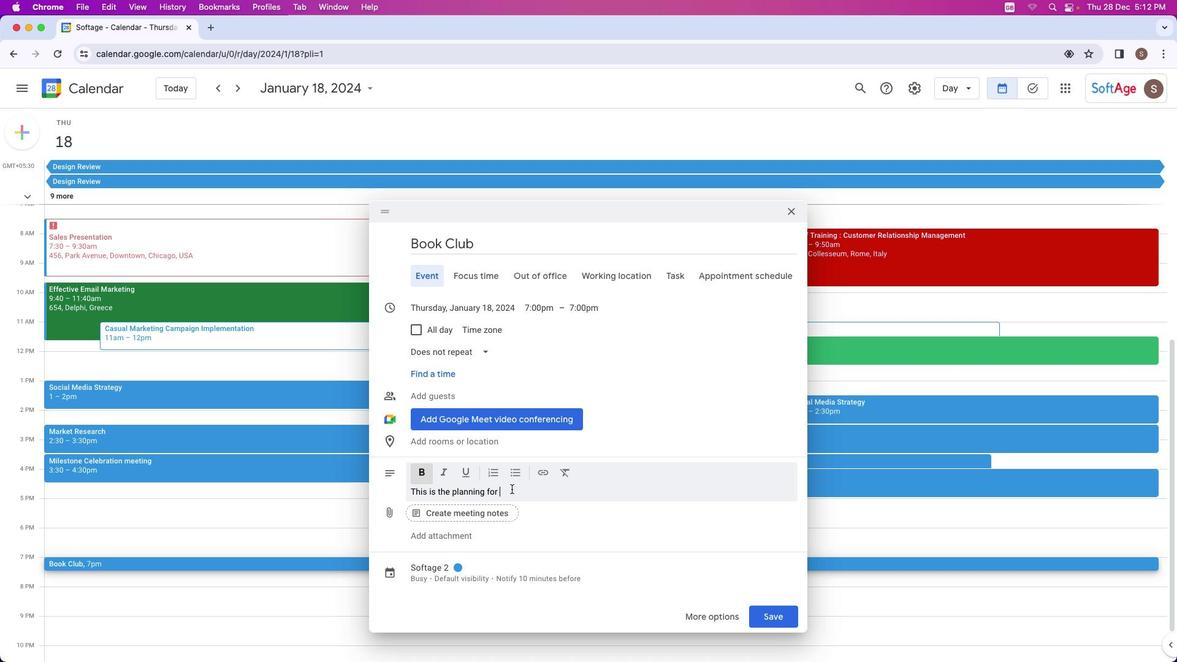 
Action: Key pressed Key.shift'B''o''o''k'Key.spaceKey.shift'C''l''u''b'
Screenshot: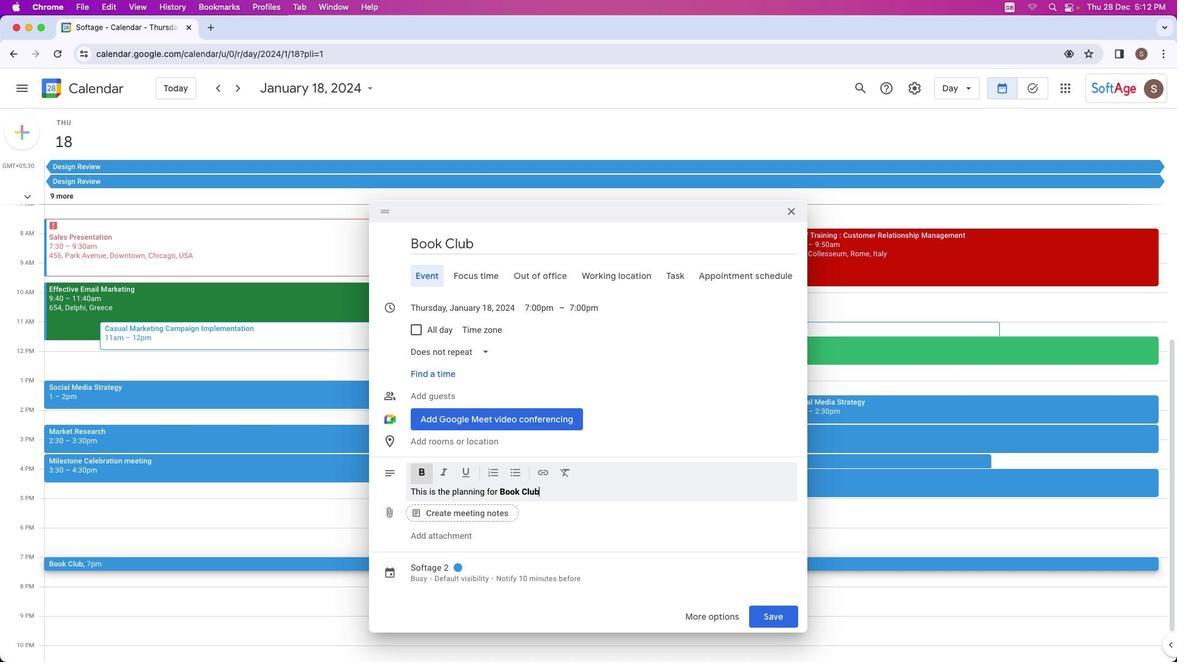 
Action: Mouse moved to (552, 495)
Screenshot: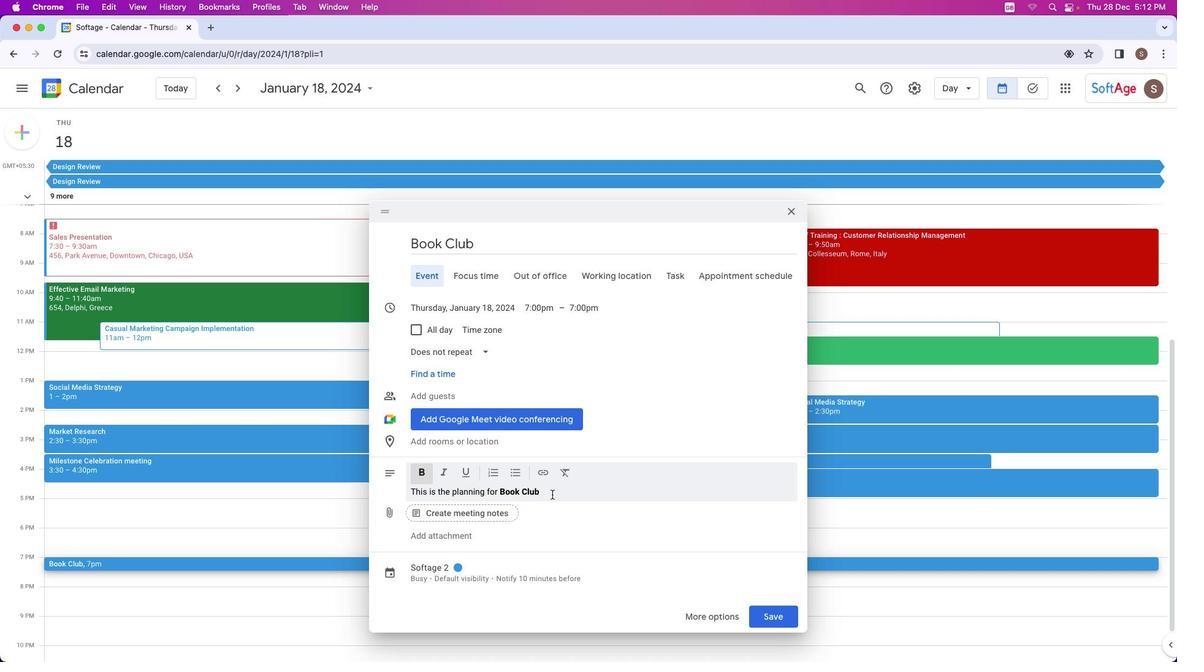 
Action: Key pressed '.'
Screenshot: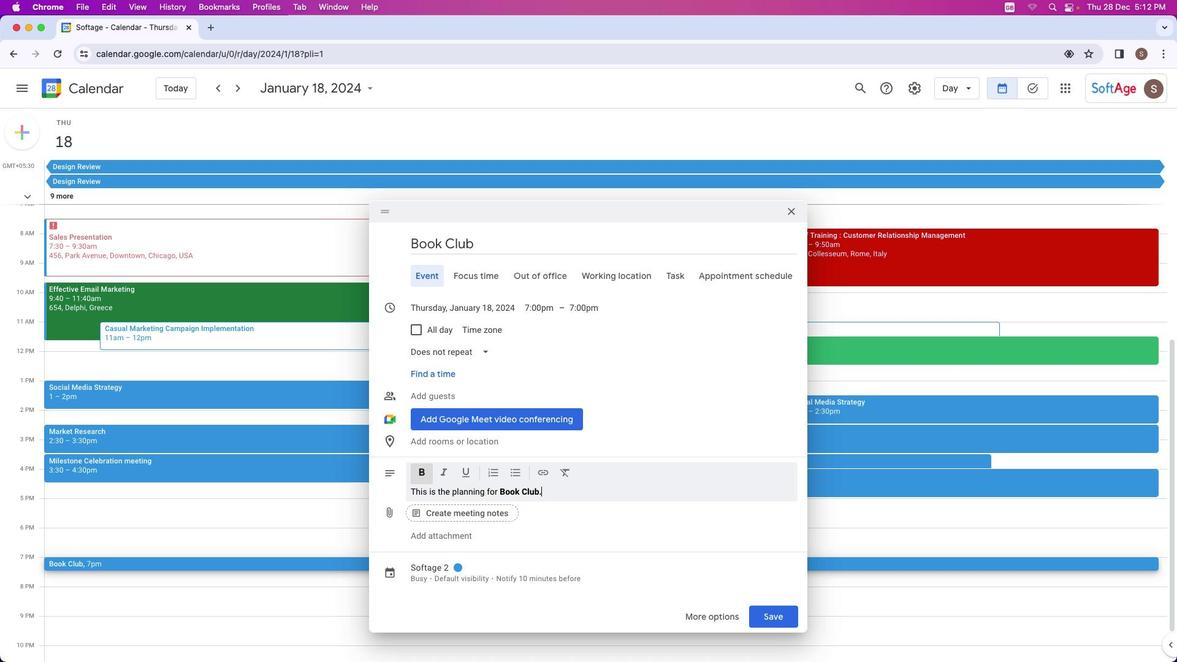 
Action: Mouse moved to (764, 612)
Screenshot: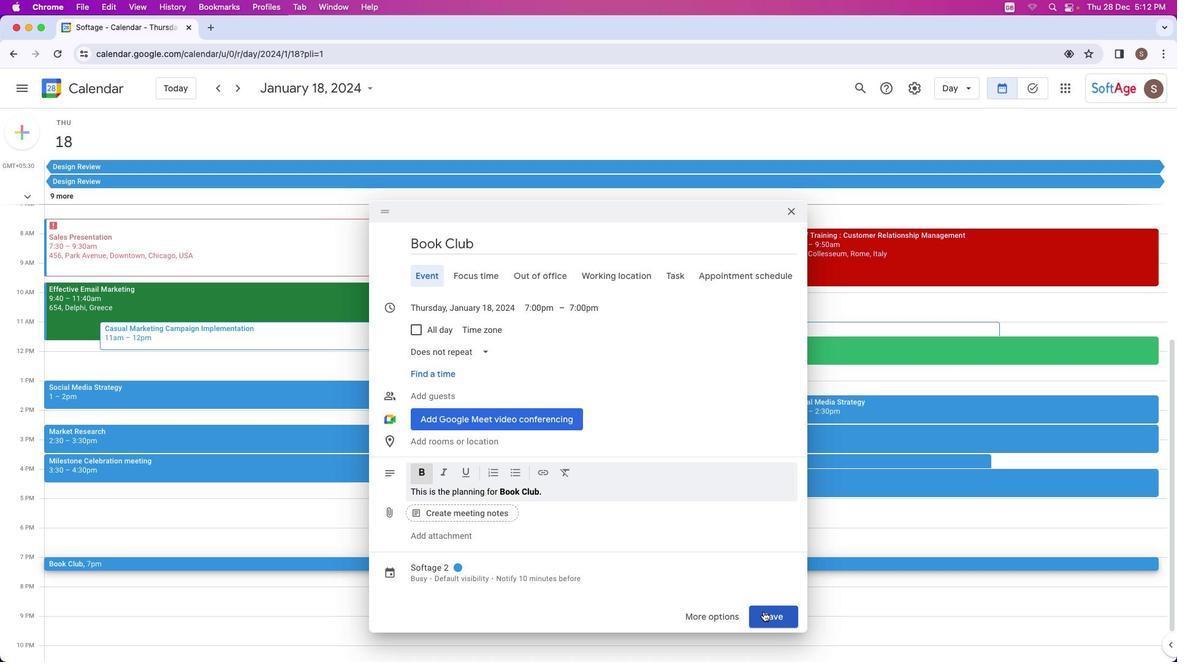 
Action: Mouse pressed left at (764, 612)
Screenshot: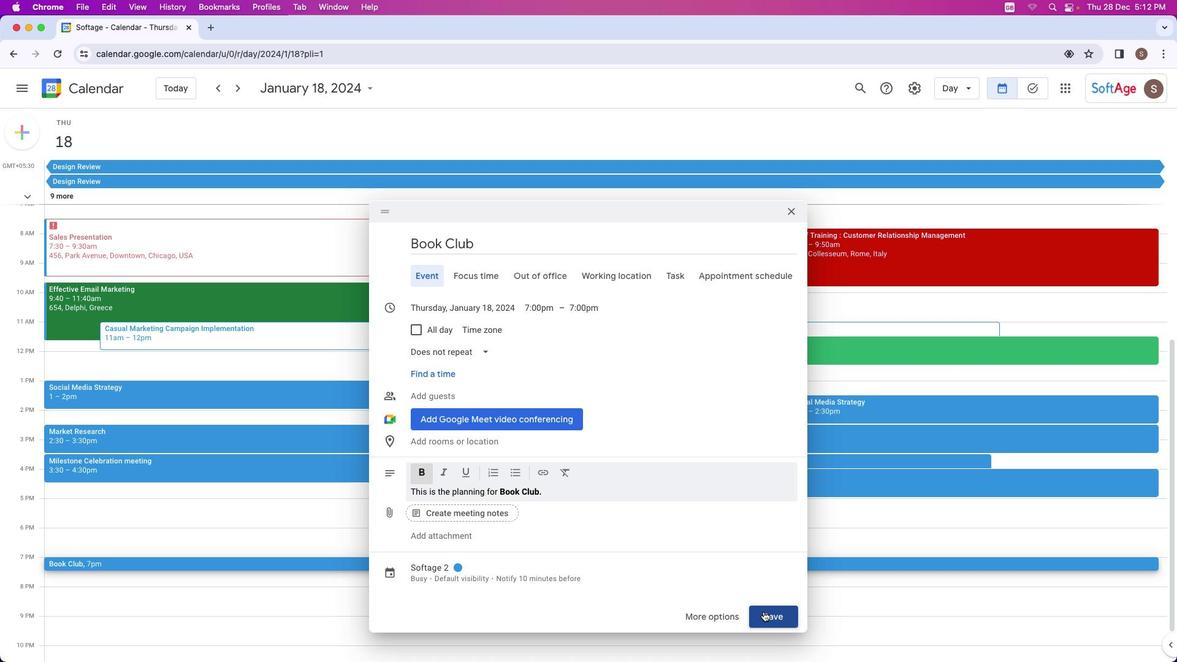 
Action: Mouse moved to (136, 563)
Screenshot: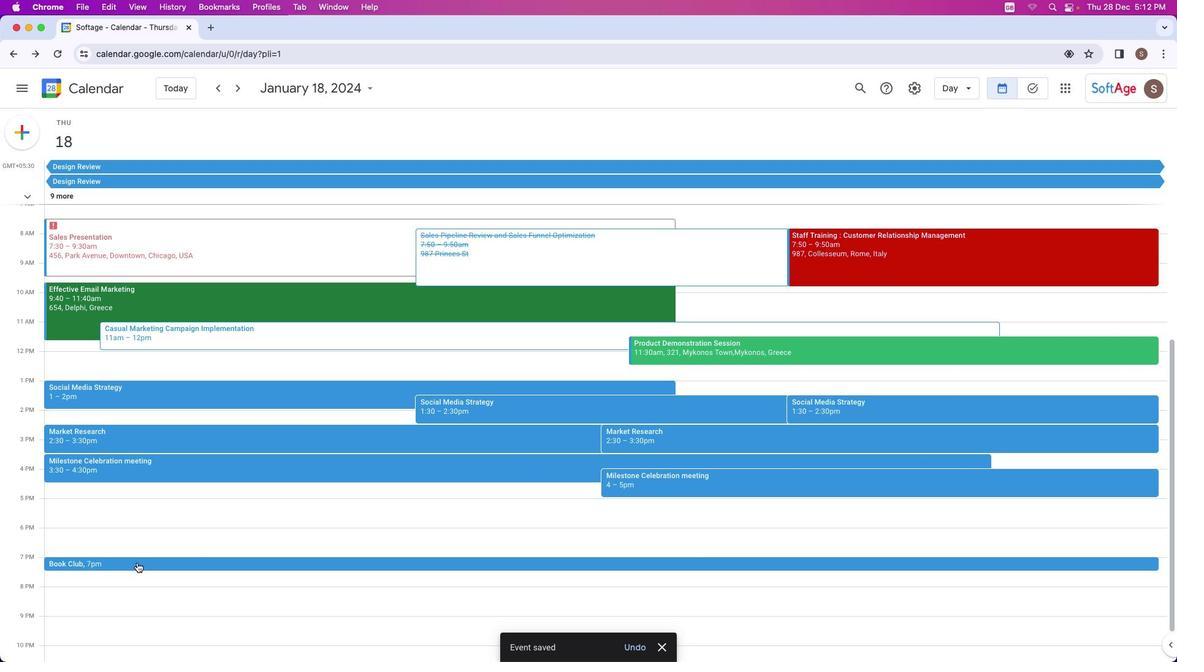 
Action: Mouse pressed left at (136, 563)
Screenshot: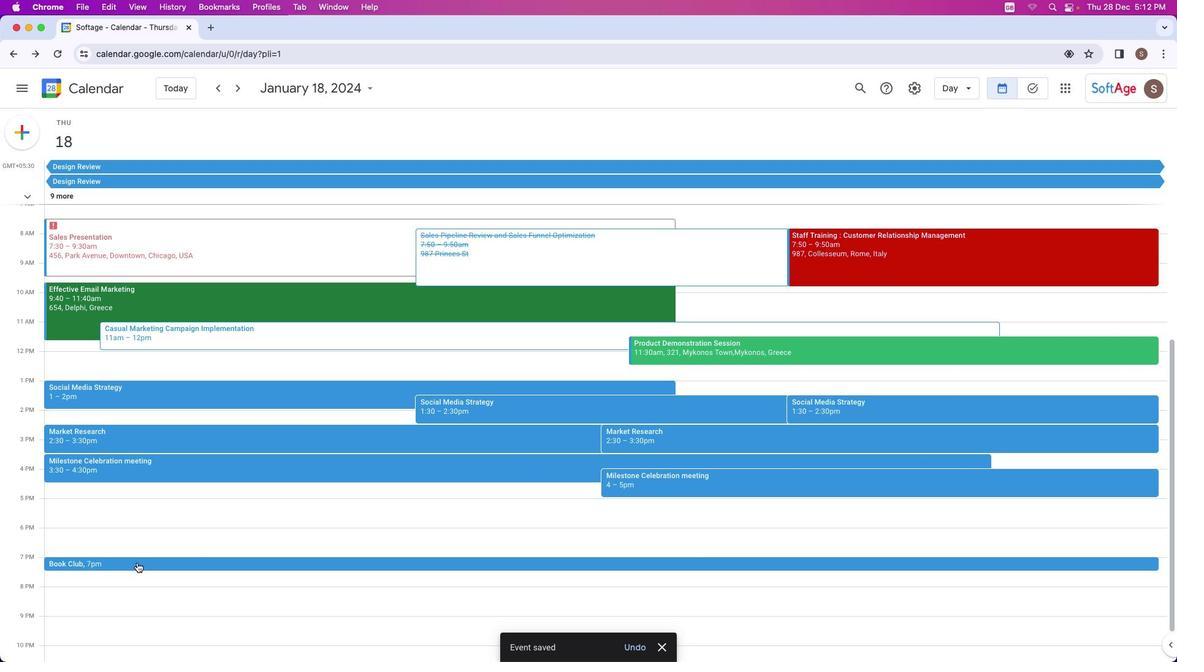 
Action: Mouse moved to (604, 423)
Screenshot: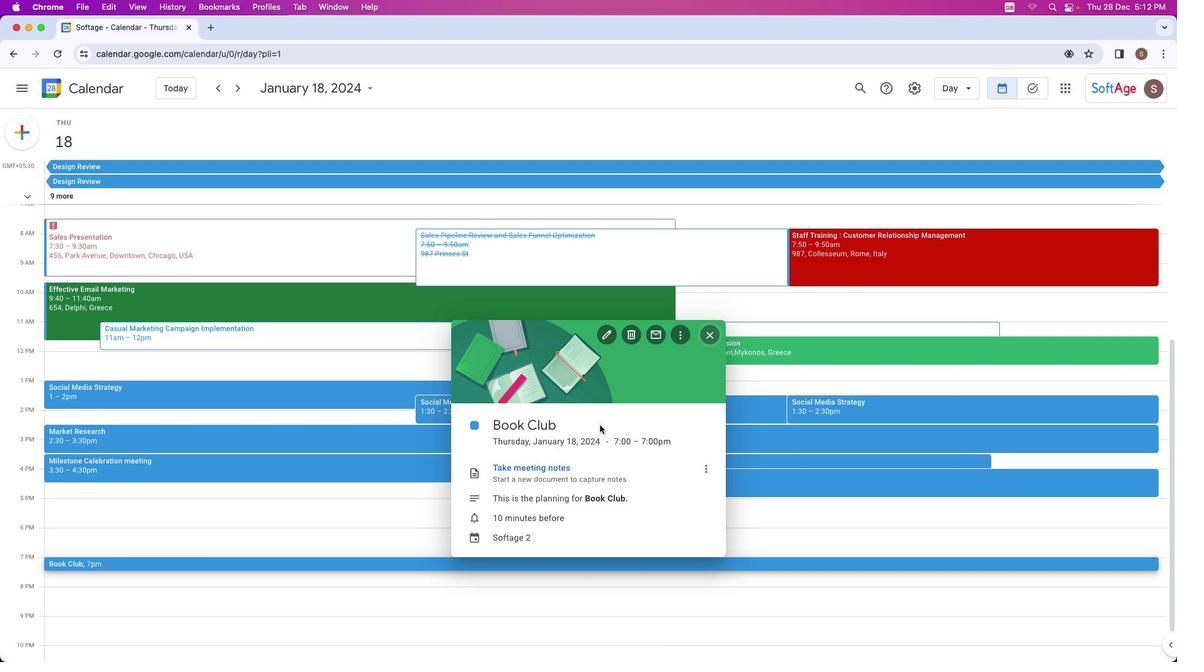 
